 Task: Examine the Street View of the Las Vegas Boulevard at night.
Action: Key pressed <Key.caps_lock>L<Key.caps_lock>as<Key.space><Key.caps_lock>V<Key.caps_lock>egas<Key.space><Key.caps_lock>B<Key.caps_lock>oulevard
Screenshot: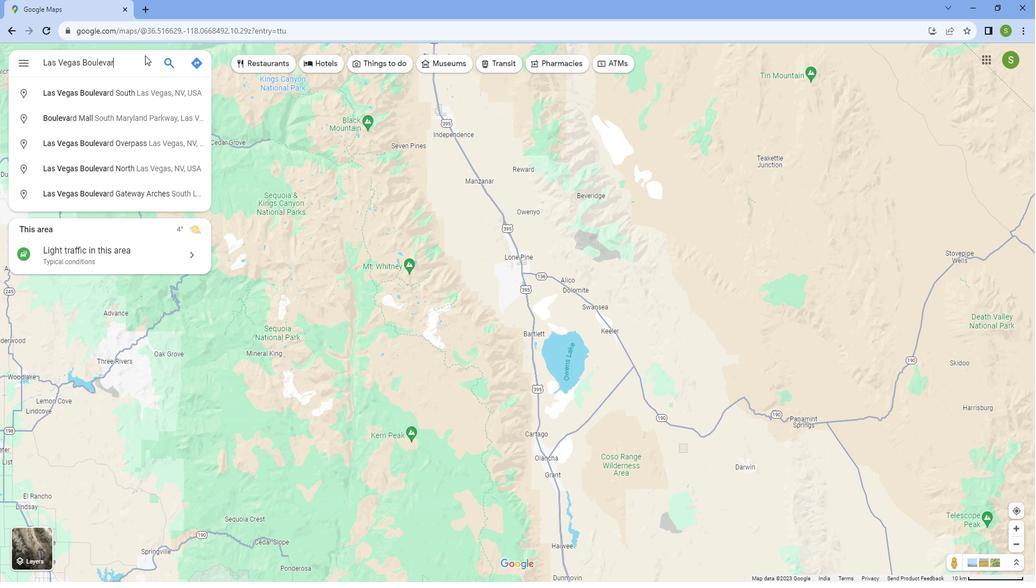
Action: Mouse moved to (185, 71)
Screenshot: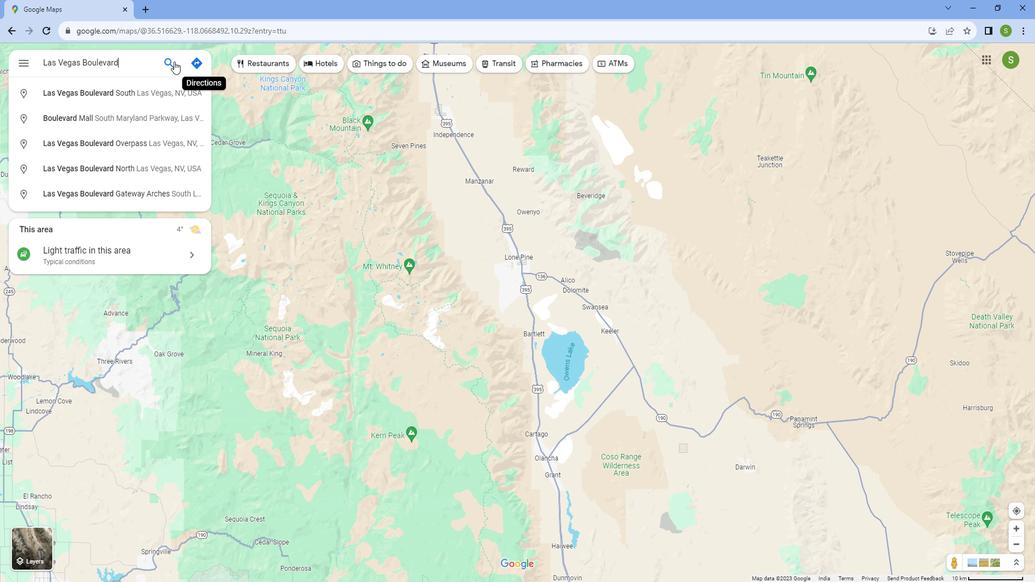 
Action: Mouse pressed left at (185, 71)
Screenshot: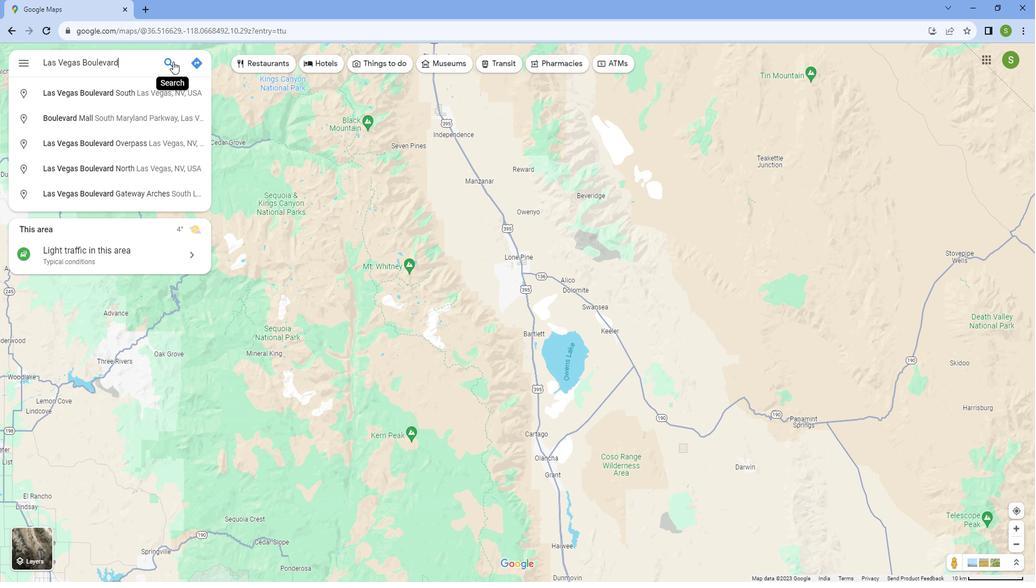 
Action: Mouse moved to (438, 546)
Screenshot: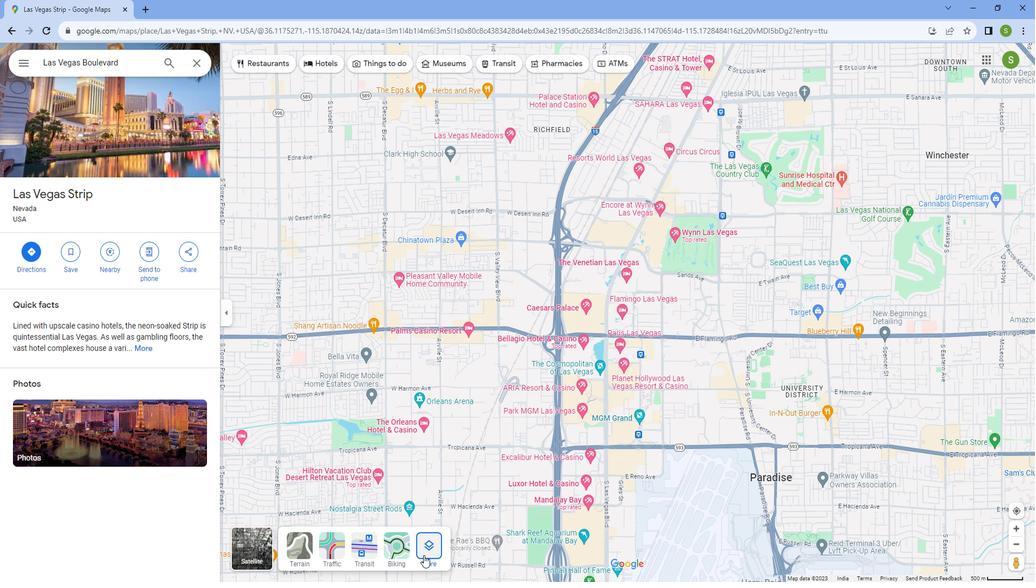 
Action: Mouse pressed left at (438, 546)
Screenshot: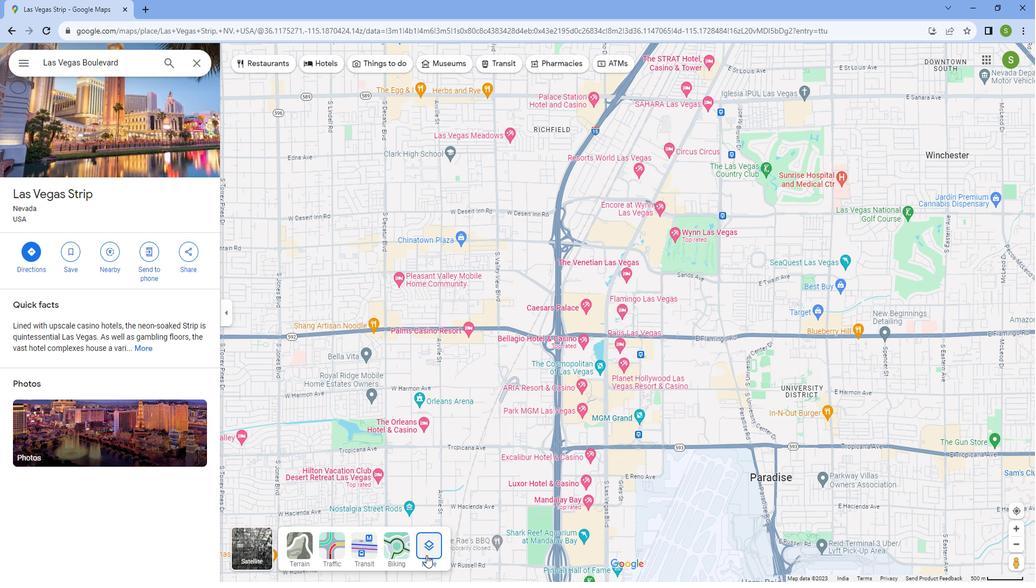 
Action: Mouse moved to (314, 320)
Screenshot: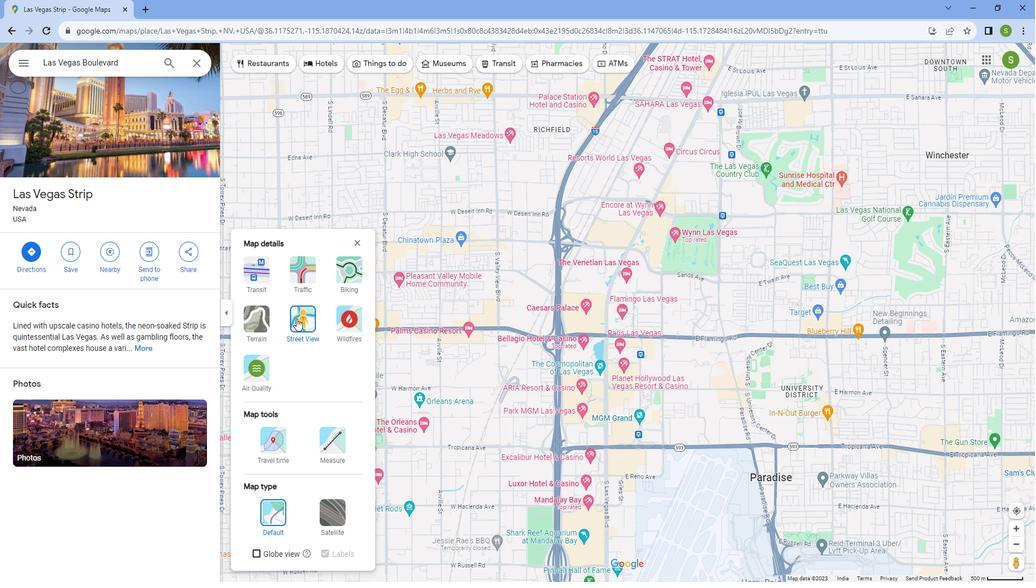 
Action: Mouse pressed left at (314, 320)
Screenshot: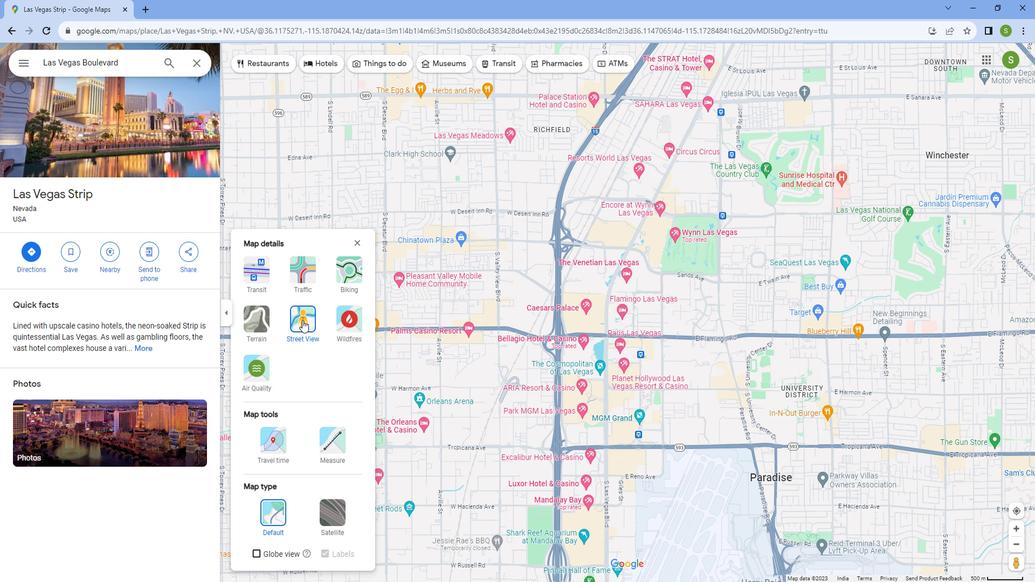 
Action: Mouse moved to (542, 336)
Screenshot: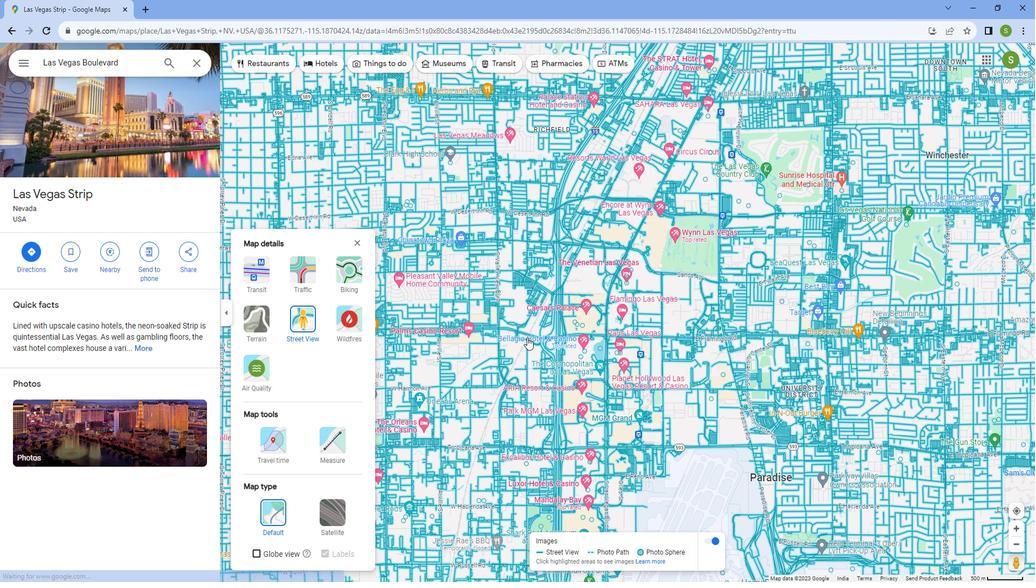 
Action: Mouse scrolled (542, 337) with delta (0, 0)
Screenshot: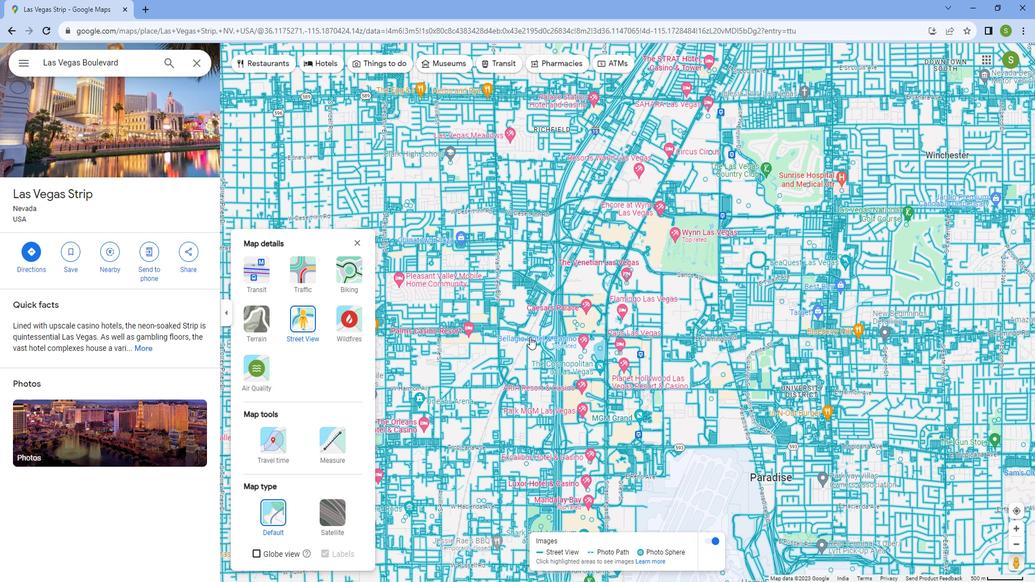 
Action: Mouse scrolled (542, 337) with delta (0, 0)
Screenshot: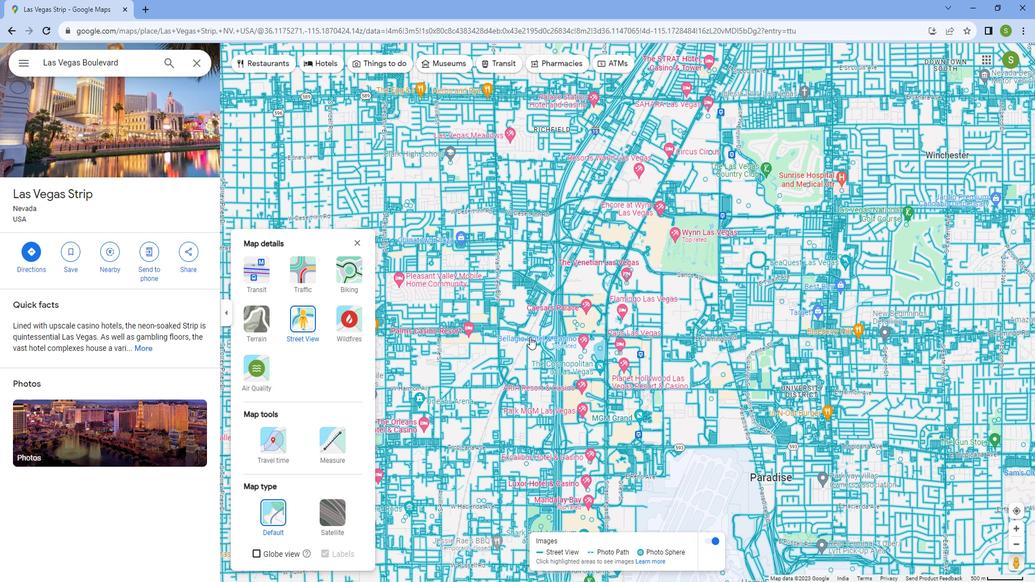 
Action: Mouse scrolled (542, 337) with delta (0, 0)
Screenshot: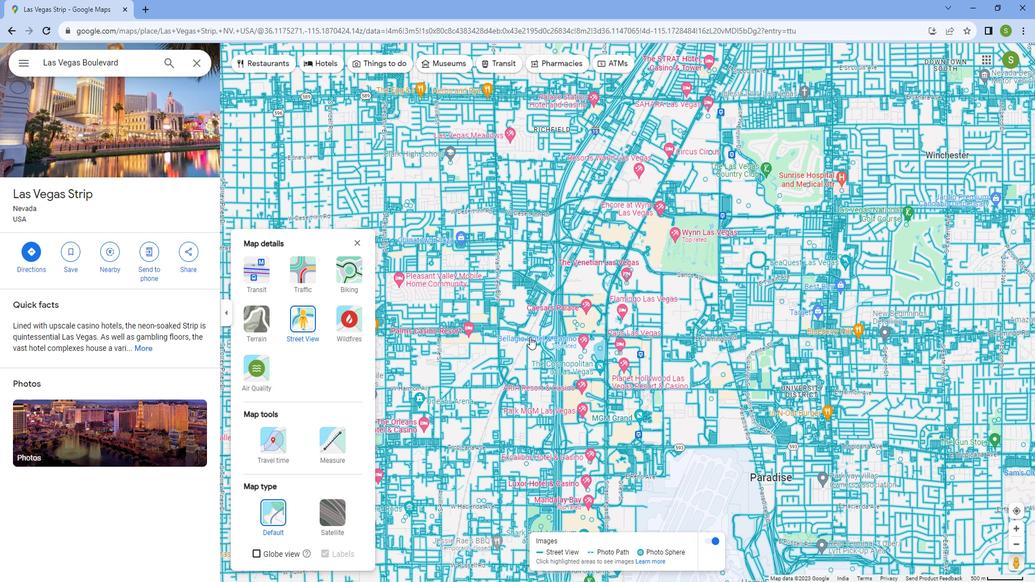 
Action: Mouse scrolled (542, 337) with delta (0, 0)
Screenshot: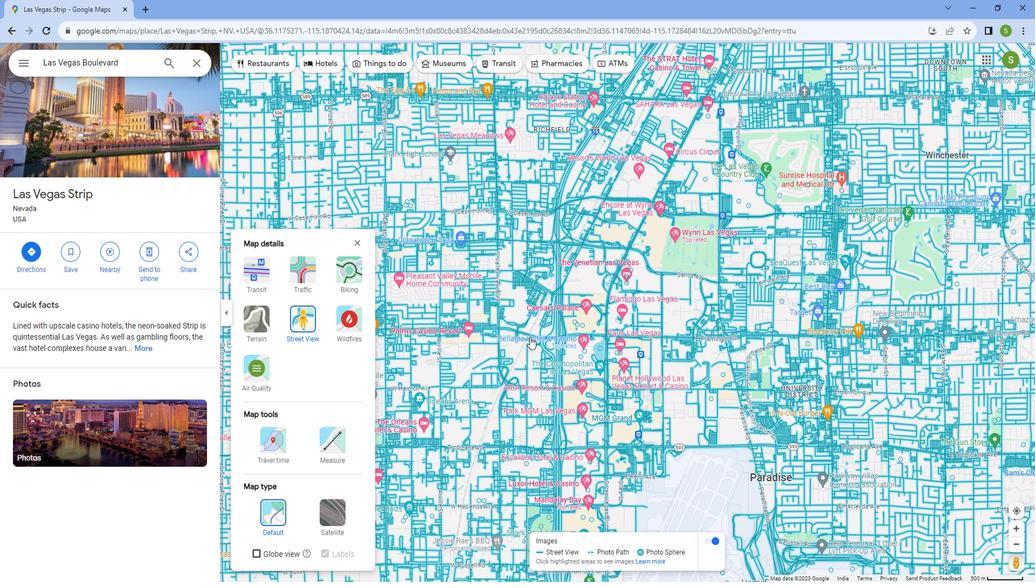 
Action: Mouse scrolled (542, 337) with delta (0, 0)
Screenshot: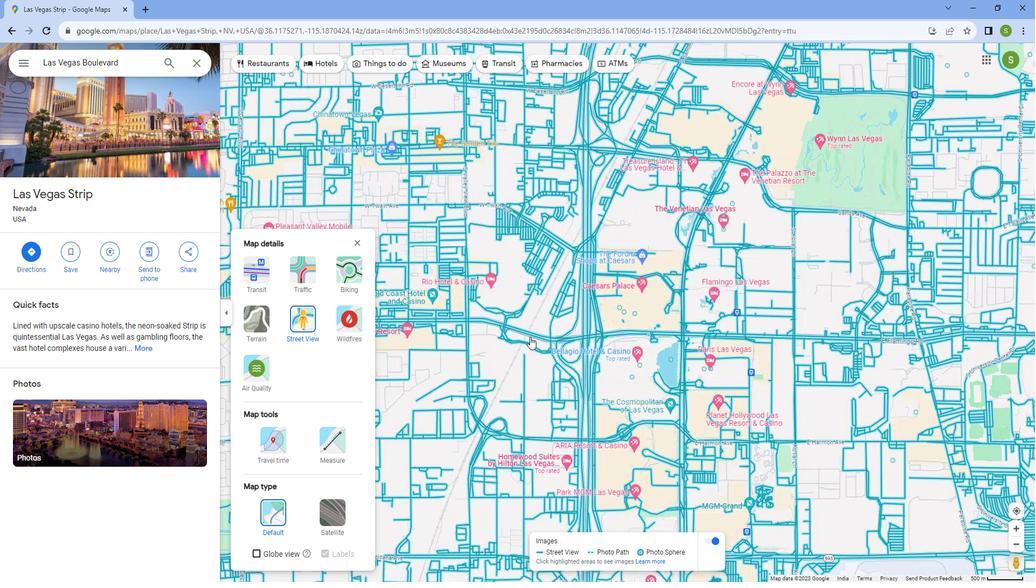 
Action: Mouse scrolled (542, 337) with delta (0, 0)
Screenshot: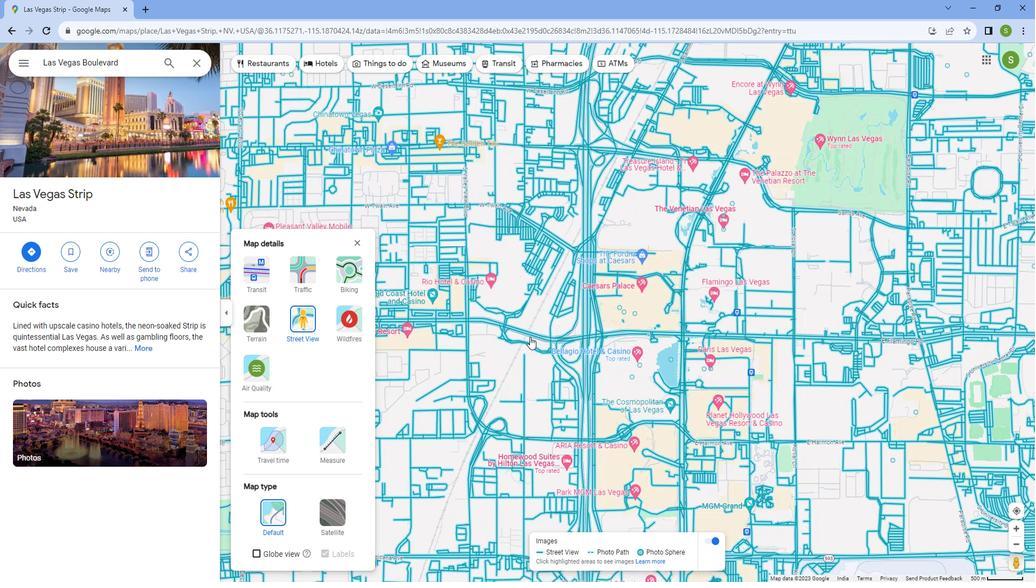 
Action: Mouse scrolled (542, 337) with delta (0, 0)
Screenshot: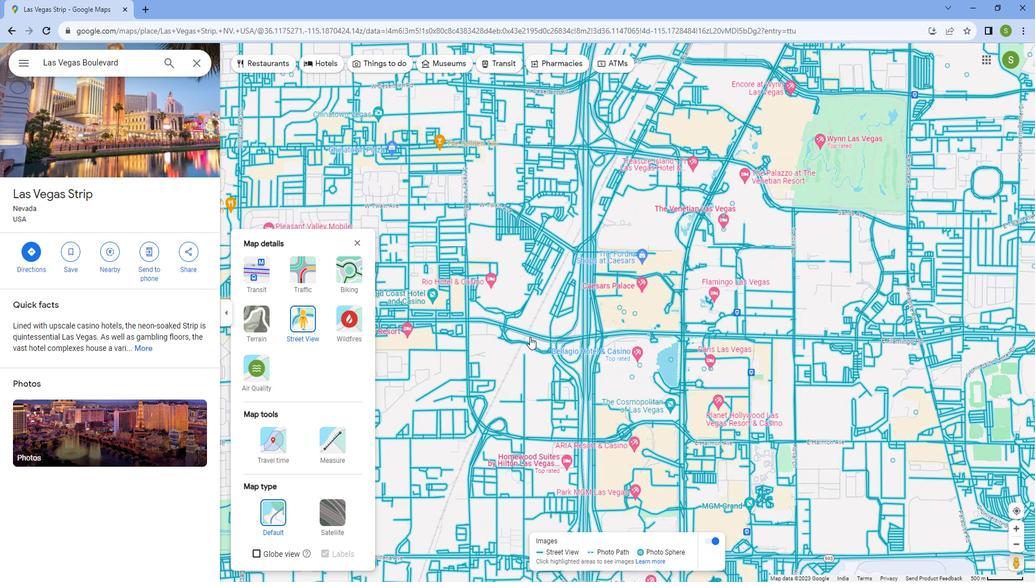 
Action: Mouse scrolled (542, 337) with delta (0, 0)
Screenshot: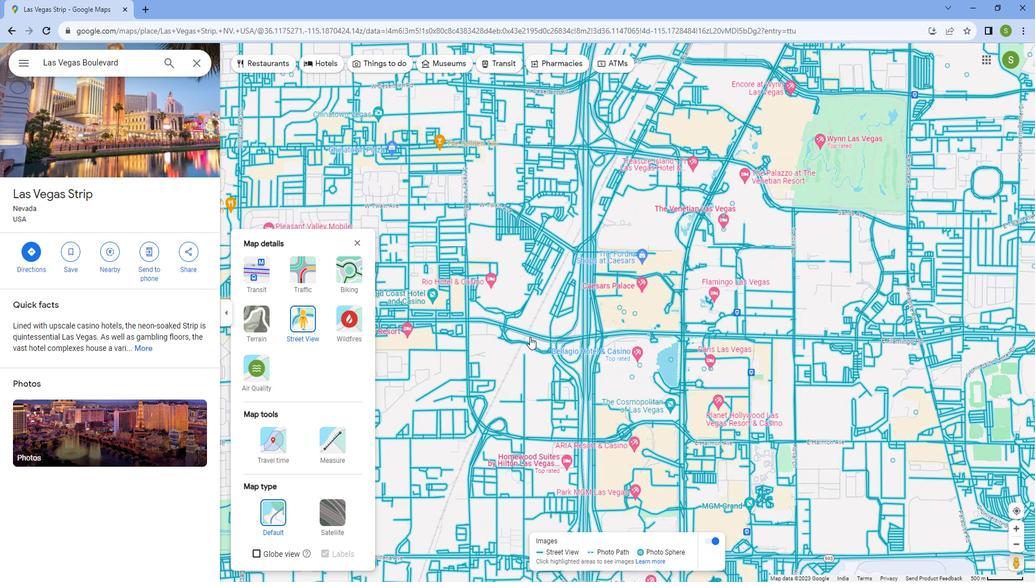 
Action: Mouse scrolled (542, 337) with delta (0, 0)
Screenshot: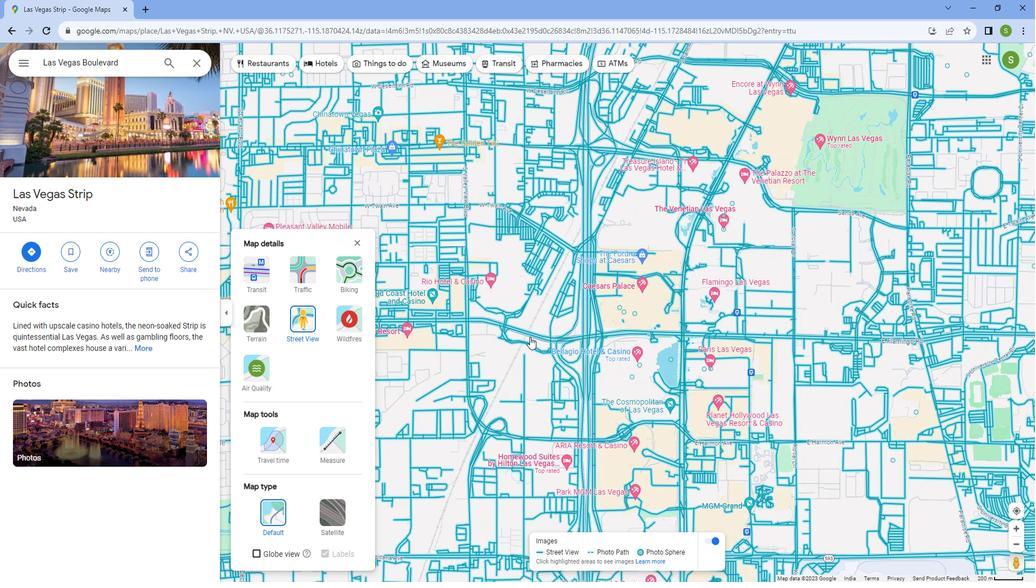 
Action: Mouse scrolled (542, 337) with delta (0, 0)
Screenshot: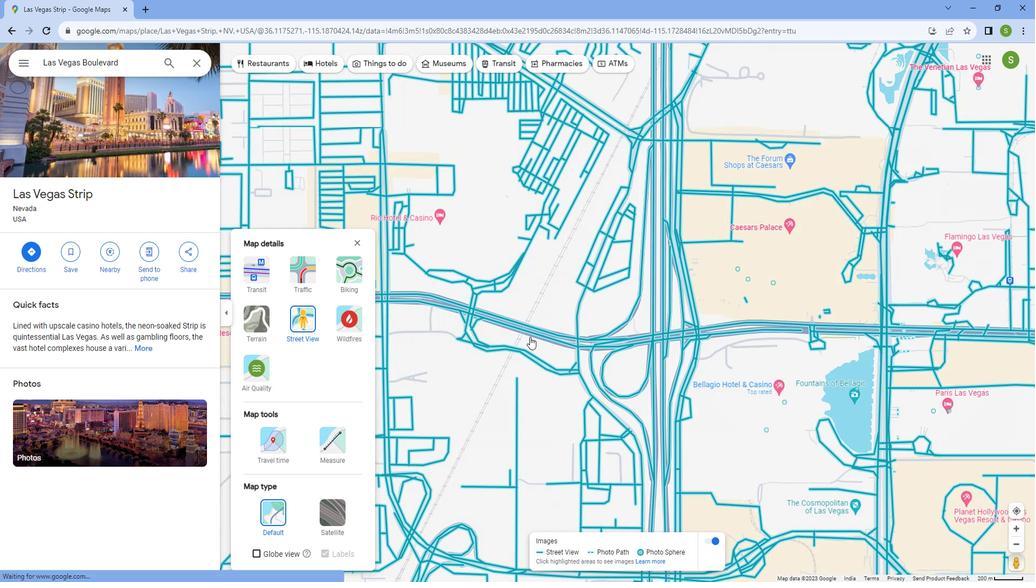 
Action: Mouse scrolled (542, 337) with delta (0, 0)
Screenshot: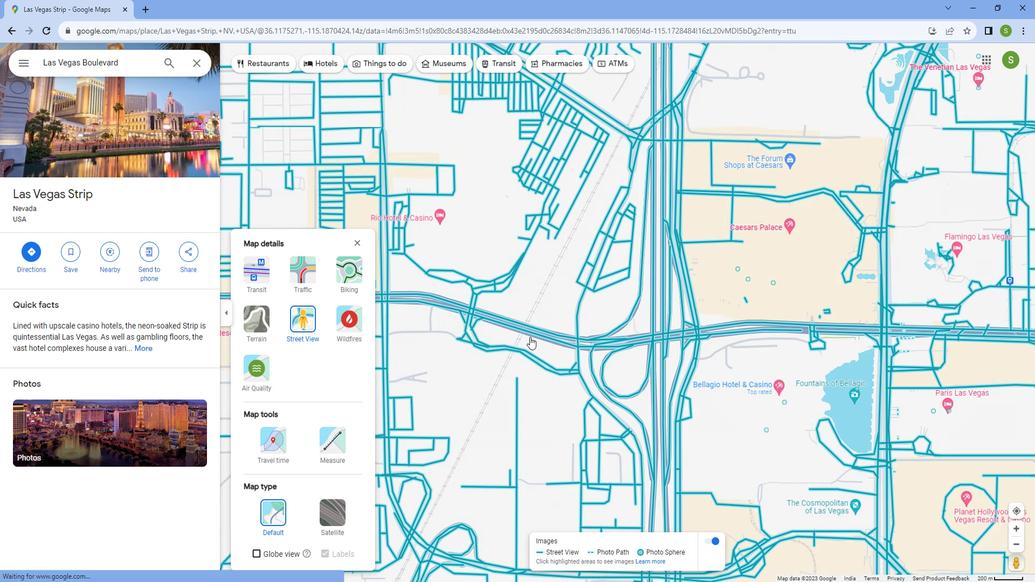 
Action: Mouse scrolled (542, 337) with delta (0, 0)
Screenshot: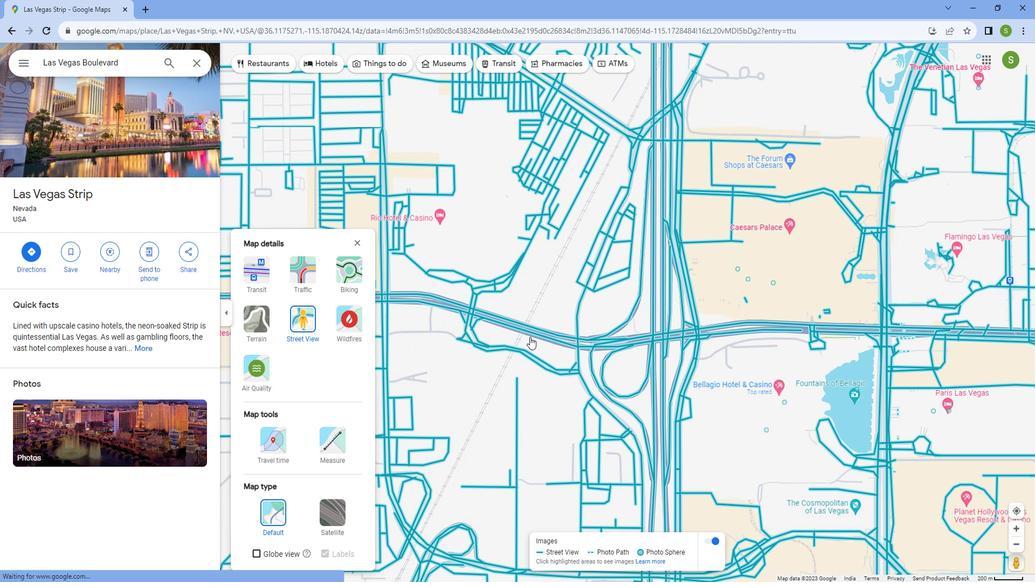
Action: Mouse moved to (504, 322)
Screenshot: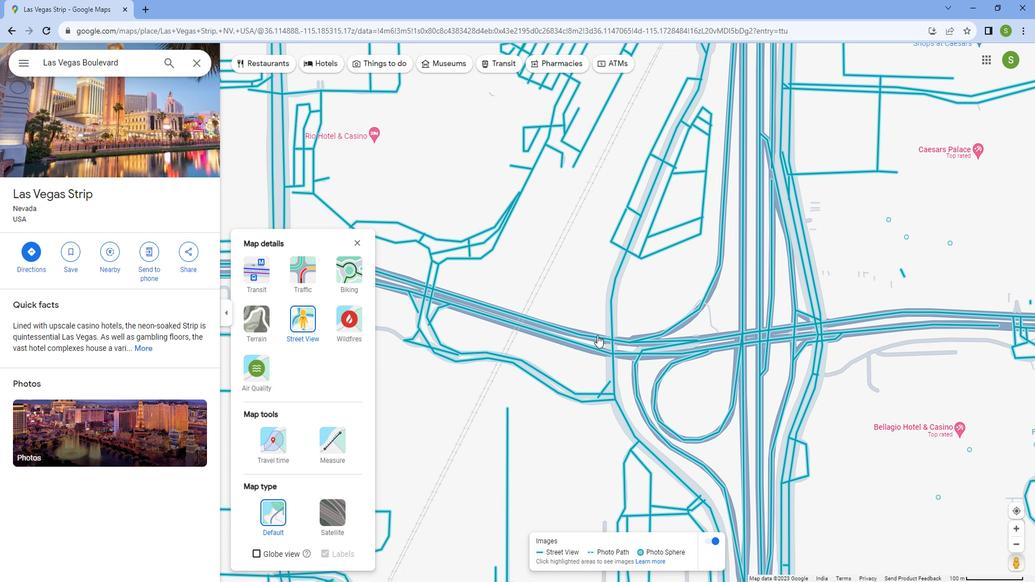 
Action: Mouse scrolled (504, 321) with delta (0, 0)
Screenshot: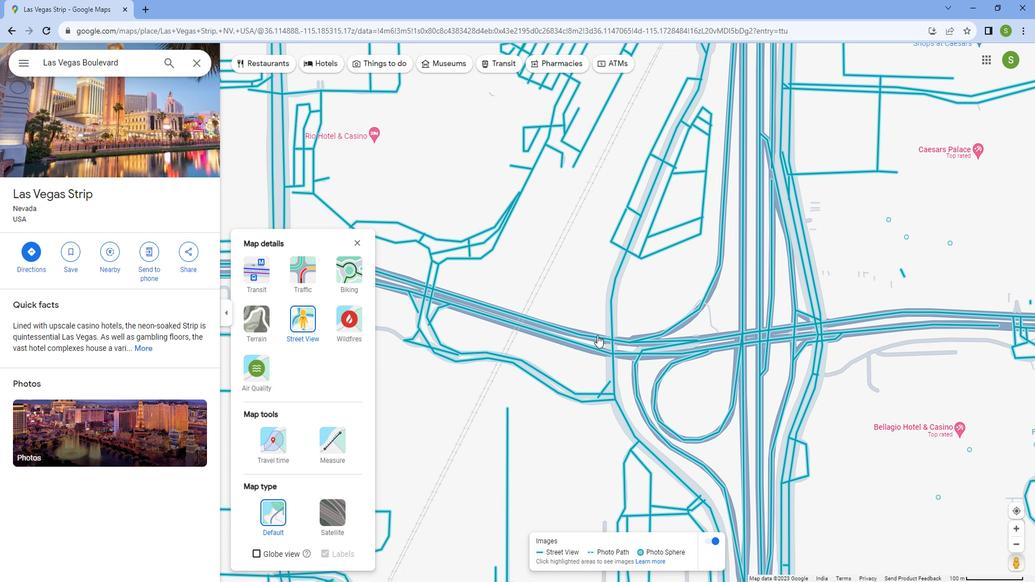 
Action: Mouse moved to (483, 318)
Screenshot: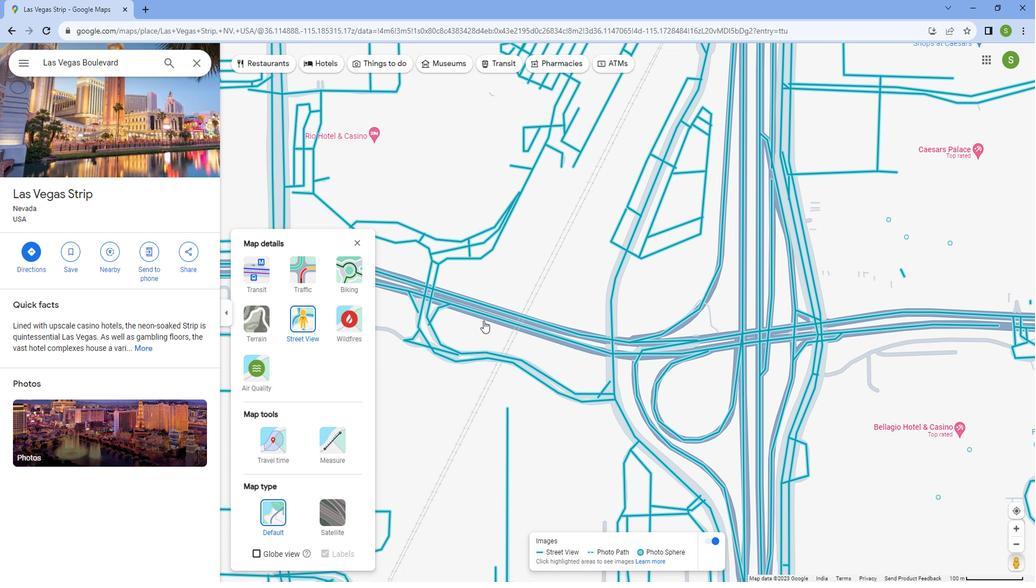
Action: Mouse scrolled (483, 318) with delta (0, 0)
Screenshot: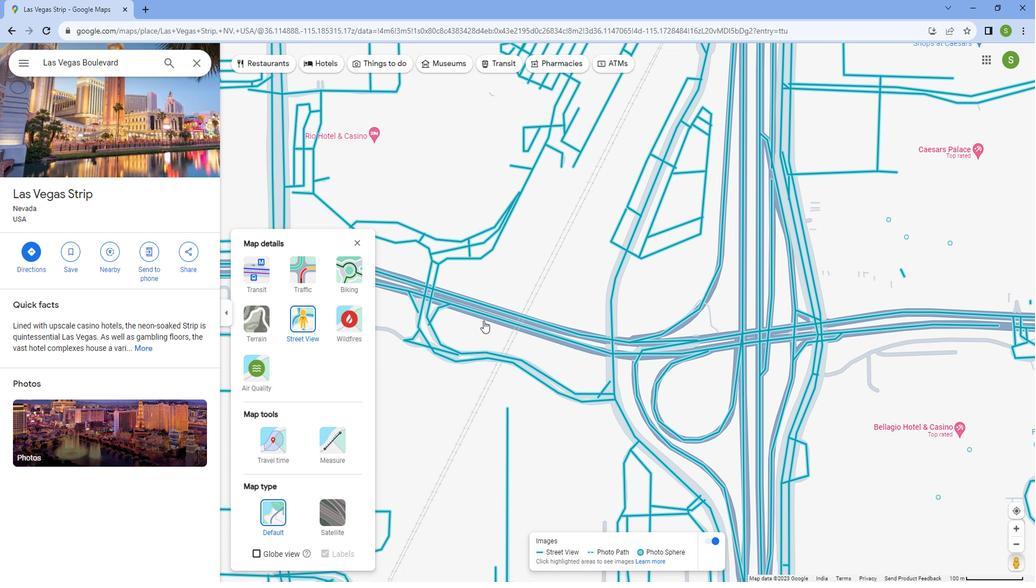 
Action: Mouse moved to (473, 317)
Screenshot: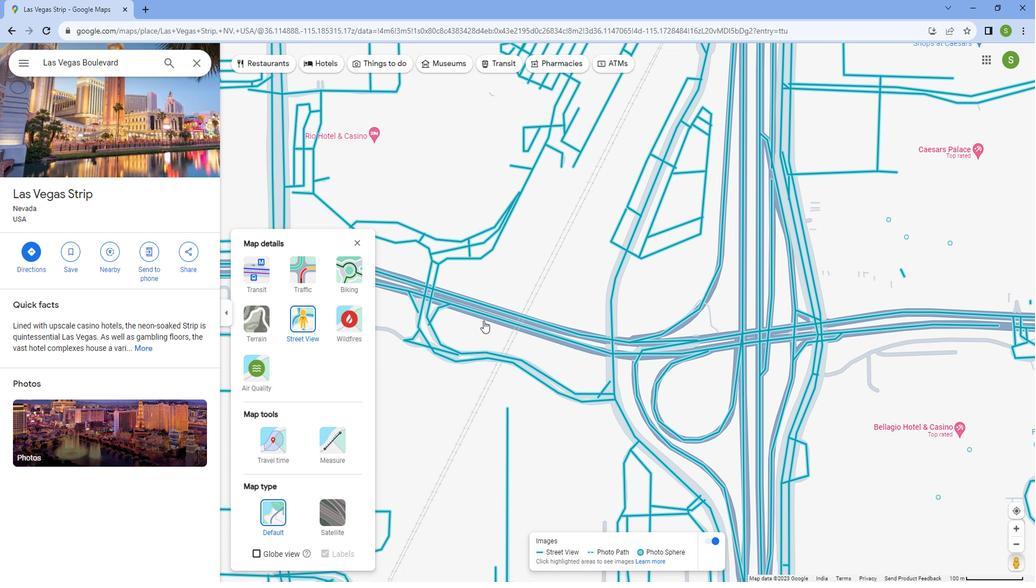 
Action: Mouse scrolled (473, 316) with delta (0, 0)
Screenshot: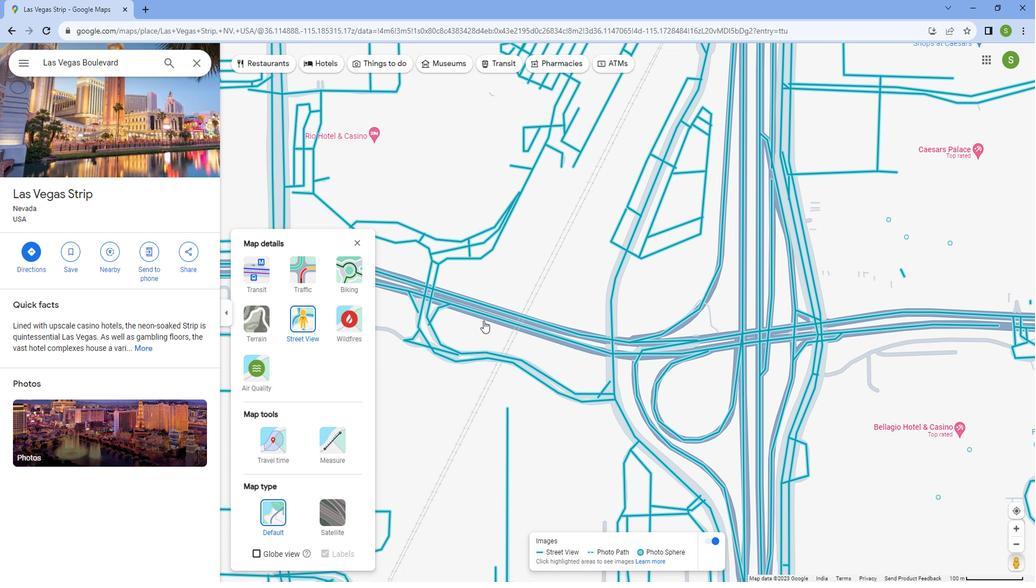 
Action: Mouse moved to (465, 313)
Screenshot: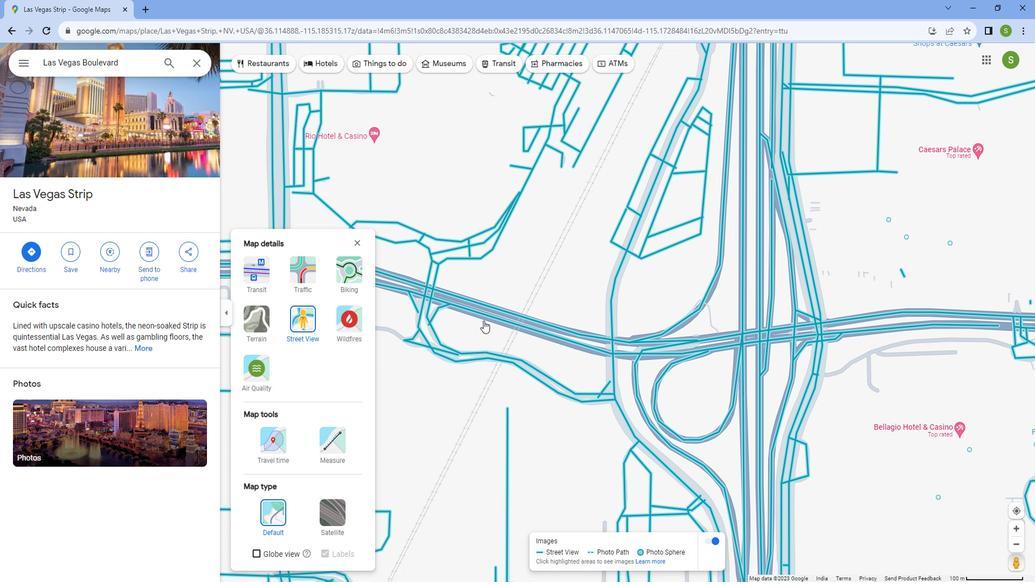 
Action: Mouse scrolled (465, 313) with delta (0, 0)
Screenshot: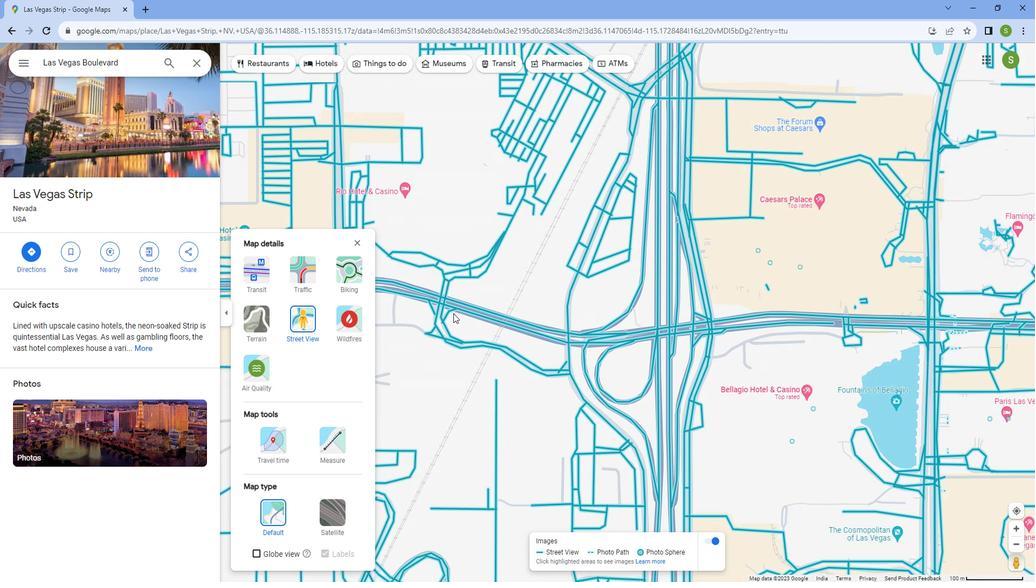 
Action: Mouse scrolled (465, 313) with delta (0, 0)
Screenshot: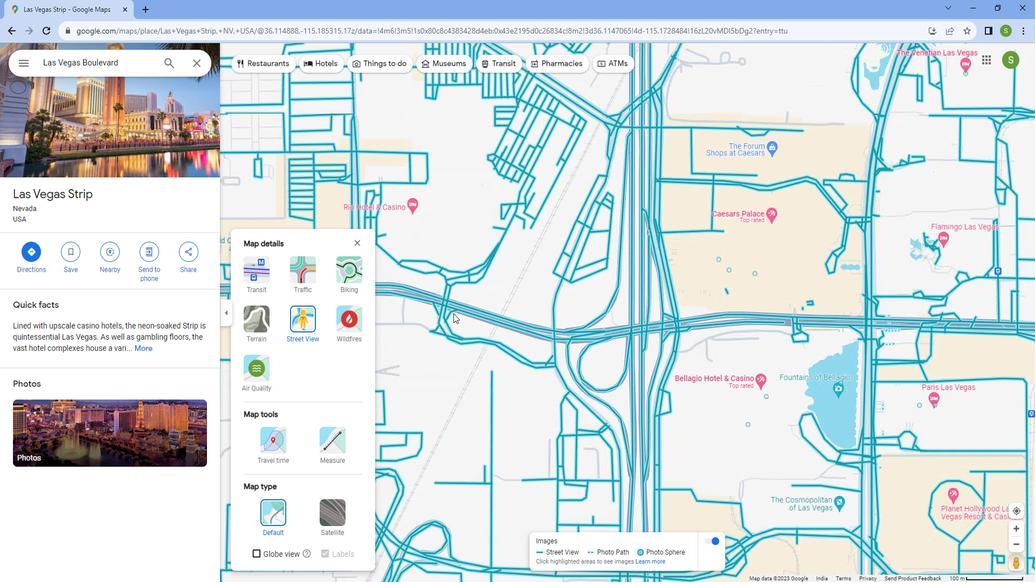 
Action: Mouse scrolled (465, 313) with delta (0, 0)
Screenshot: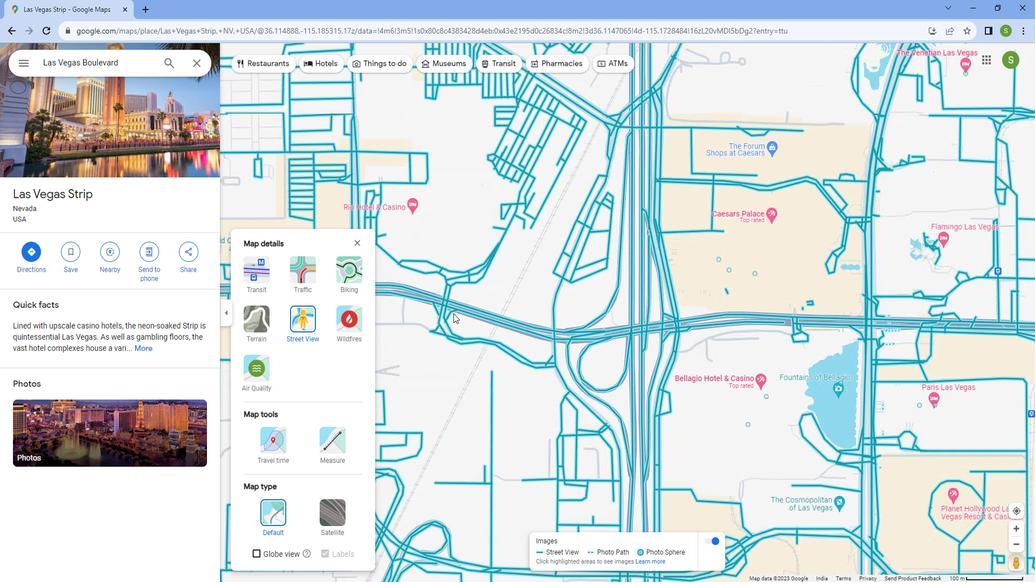 
Action: Mouse scrolled (465, 313) with delta (0, 0)
Screenshot: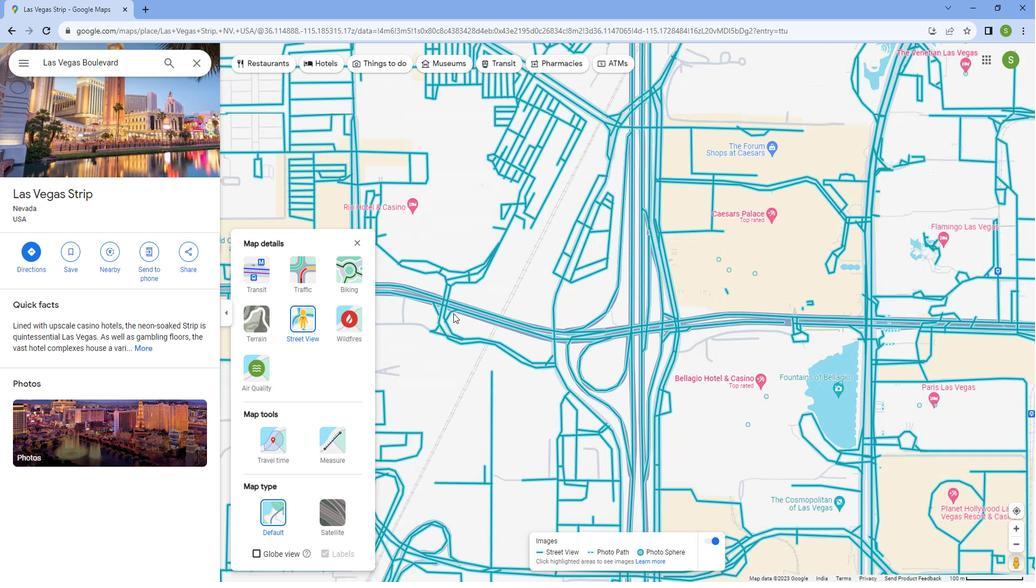 
Action: Mouse scrolled (465, 313) with delta (0, 0)
Screenshot: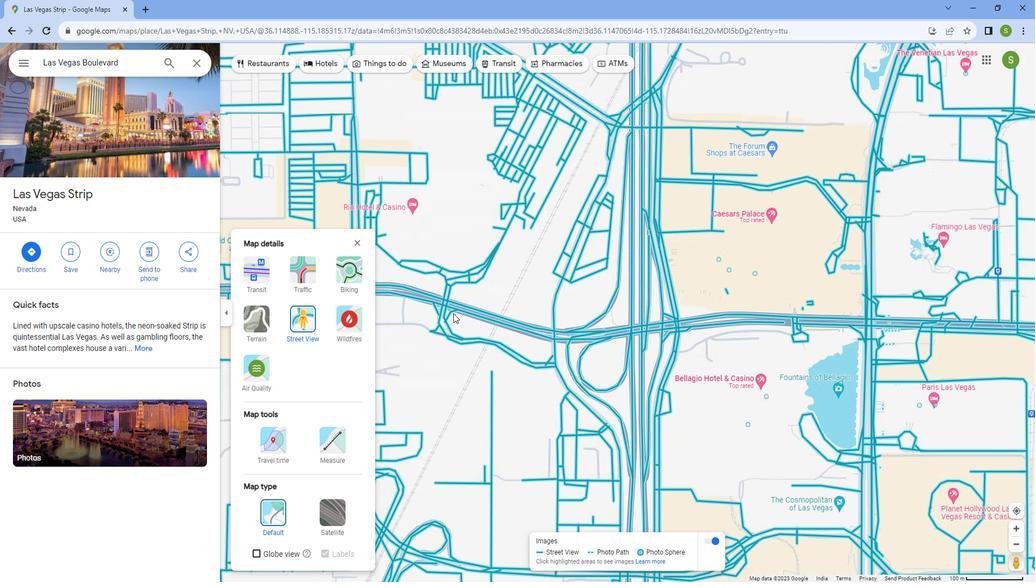 
Action: Mouse moved to (500, 313)
Screenshot: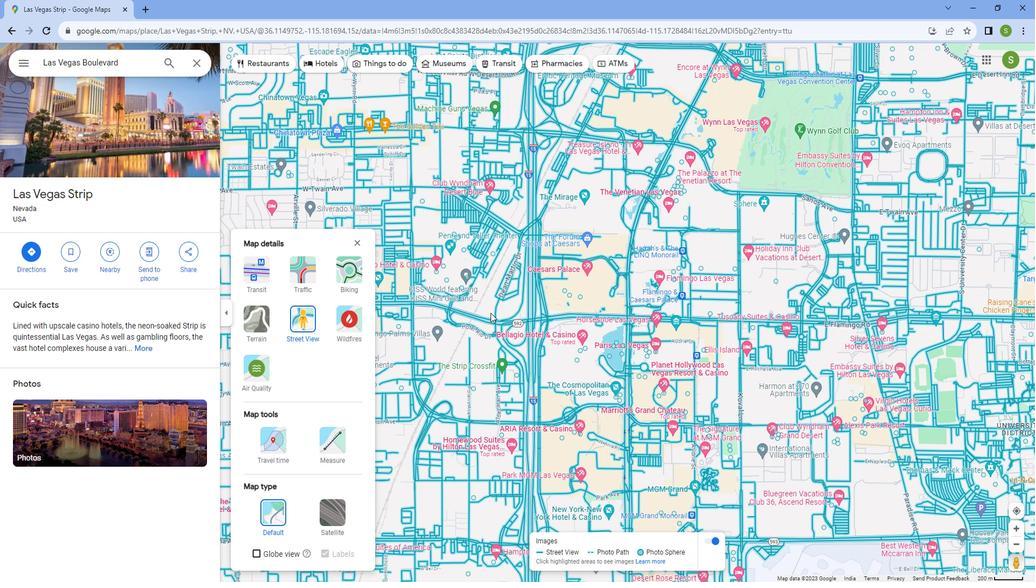 
Action: Mouse scrolled (500, 312) with delta (0, 0)
Screenshot: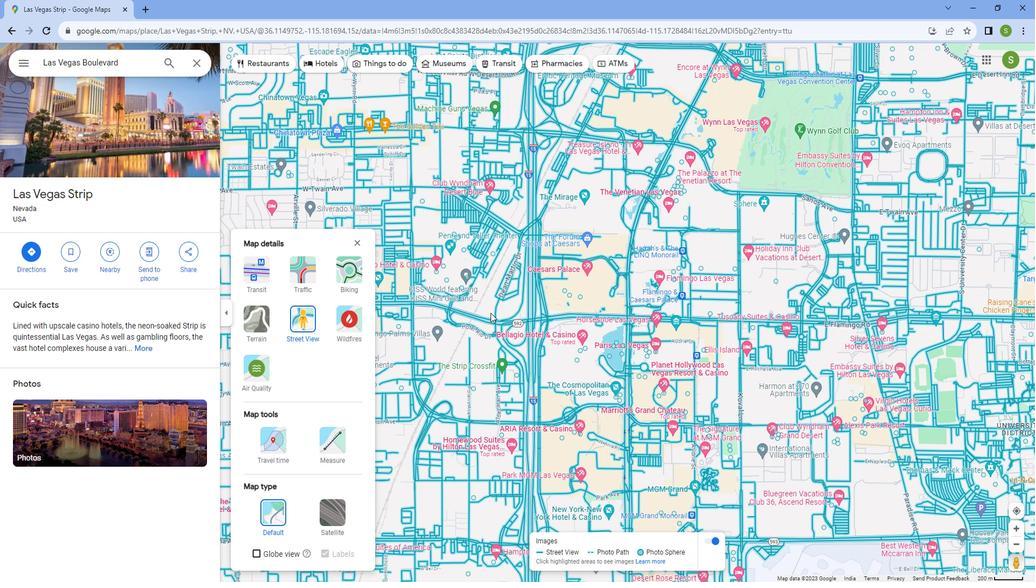 
Action: Mouse moved to (500, 313)
Screenshot: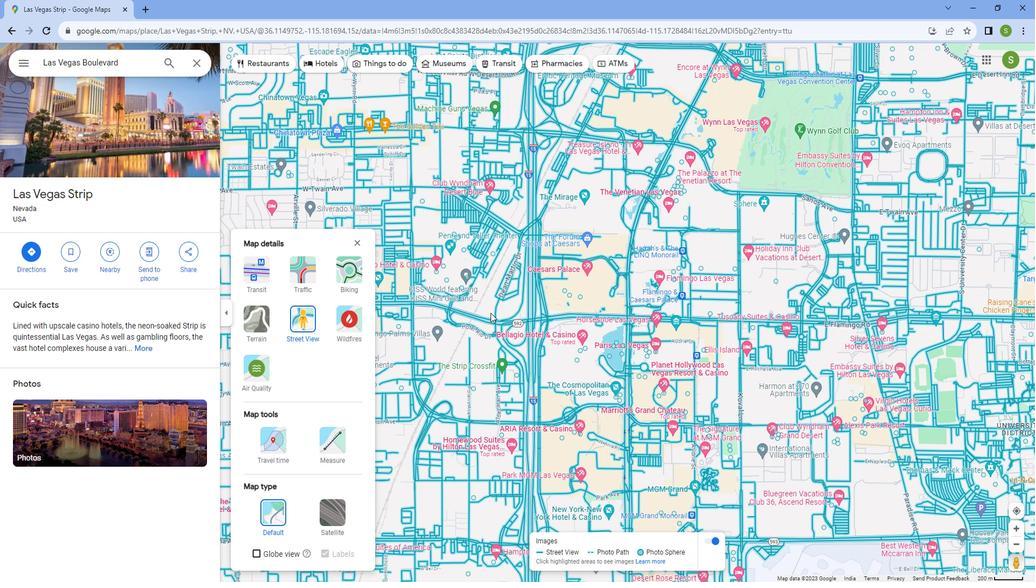 
Action: Mouse scrolled (500, 312) with delta (0, 0)
Screenshot: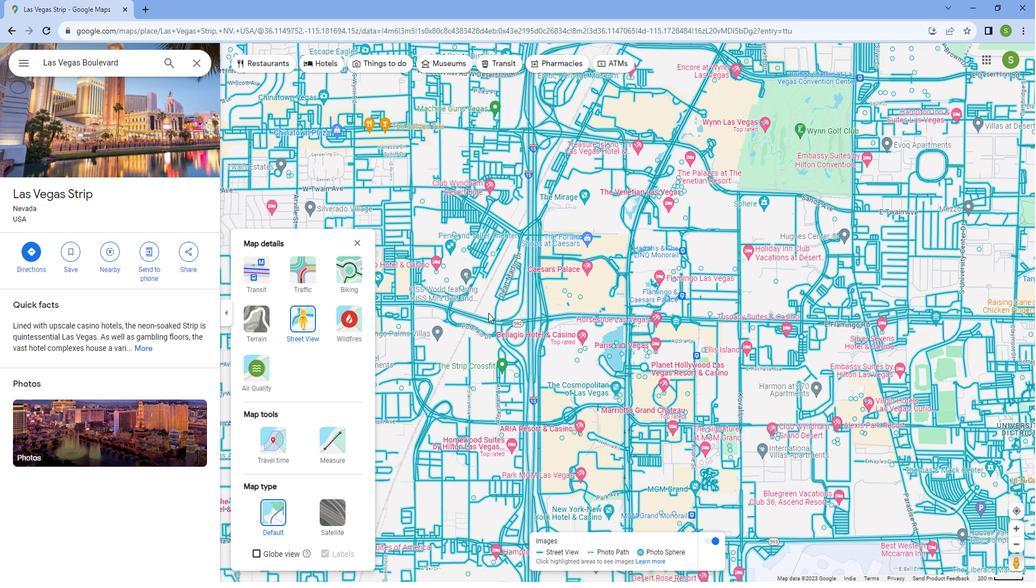 
Action: Mouse moved to (500, 313)
Screenshot: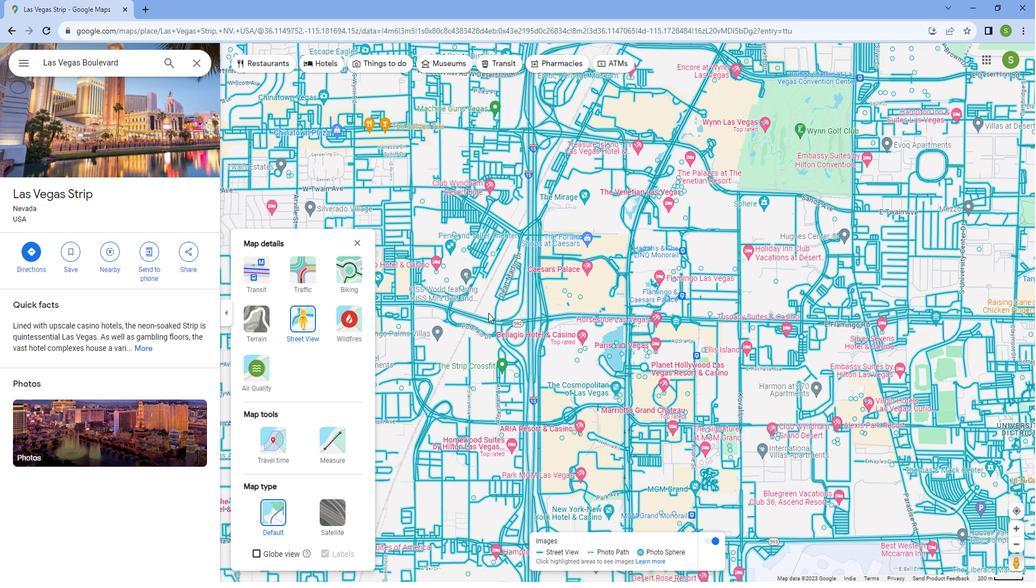 
Action: Mouse scrolled (500, 312) with delta (0, 0)
Screenshot: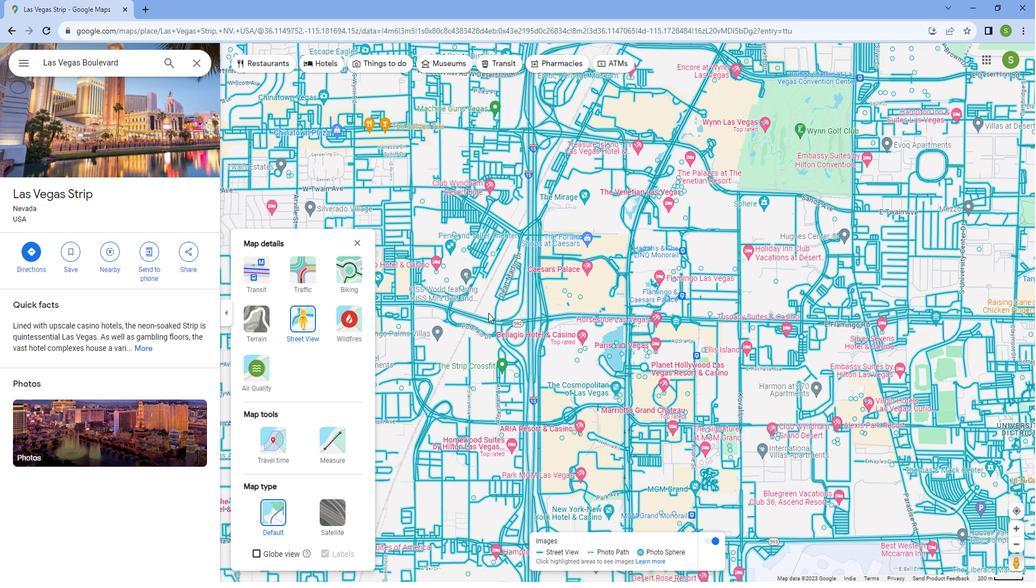 
Action: Mouse scrolled (500, 312) with delta (0, 0)
Screenshot: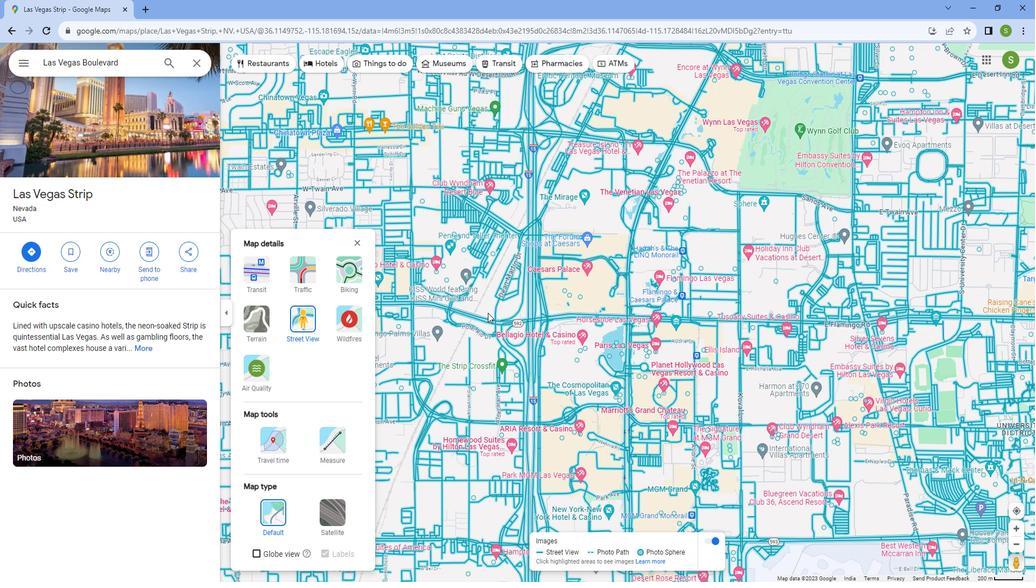 
Action: Mouse moved to (682, 224)
Screenshot: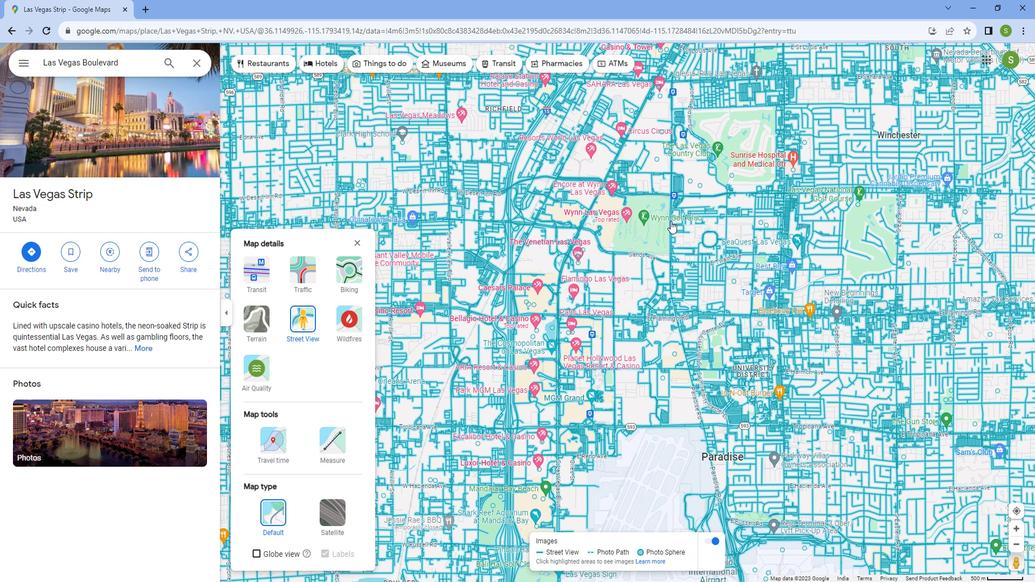 
Action: Mouse scrolled (682, 225) with delta (0, 0)
Screenshot: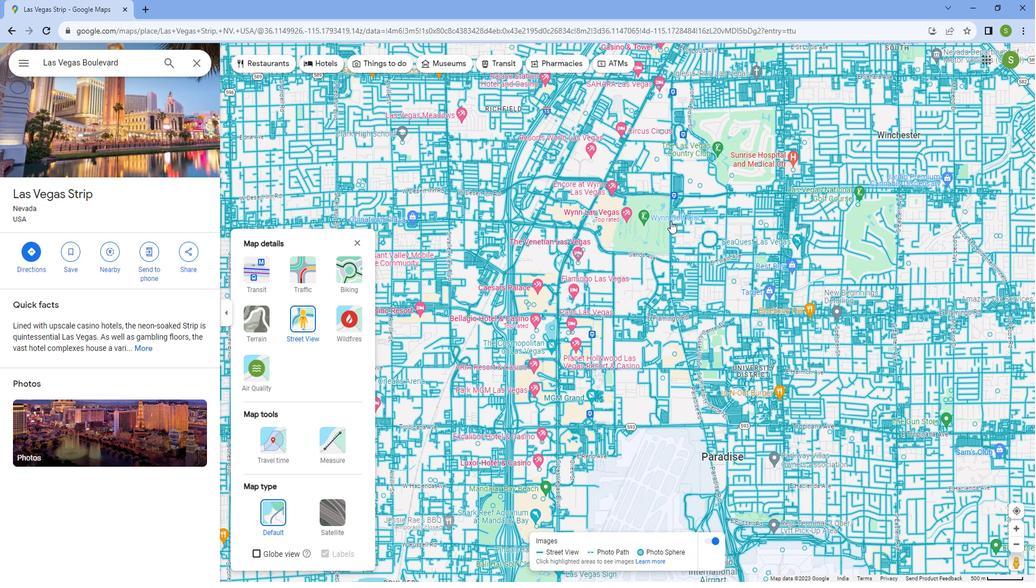 
Action: Mouse scrolled (682, 225) with delta (0, 0)
Screenshot: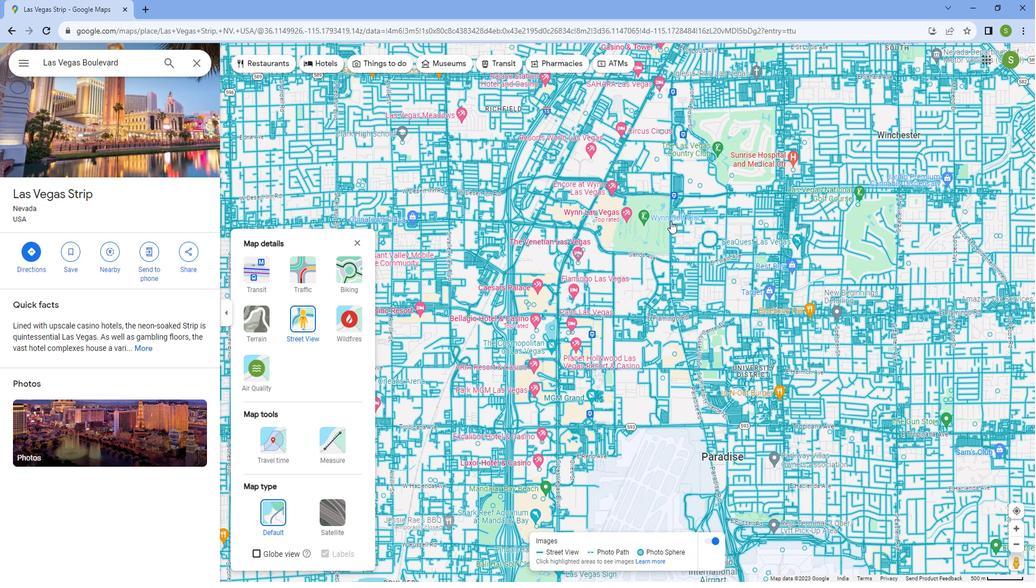 
Action: Mouse scrolled (682, 225) with delta (0, 0)
Screenshot: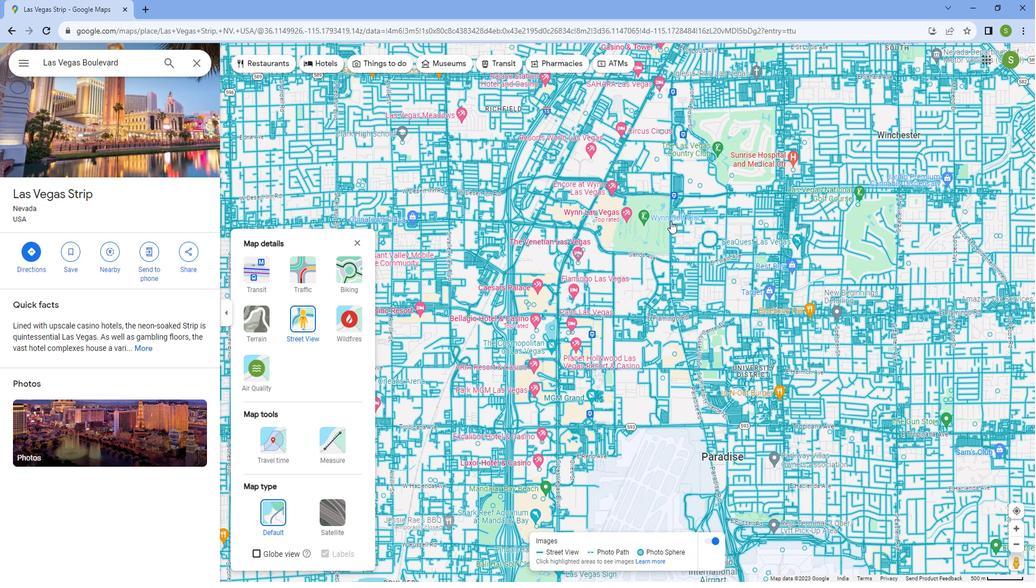 
Action: Mouse scrolled (682, 225) with delta (0, 0)
Screenshot: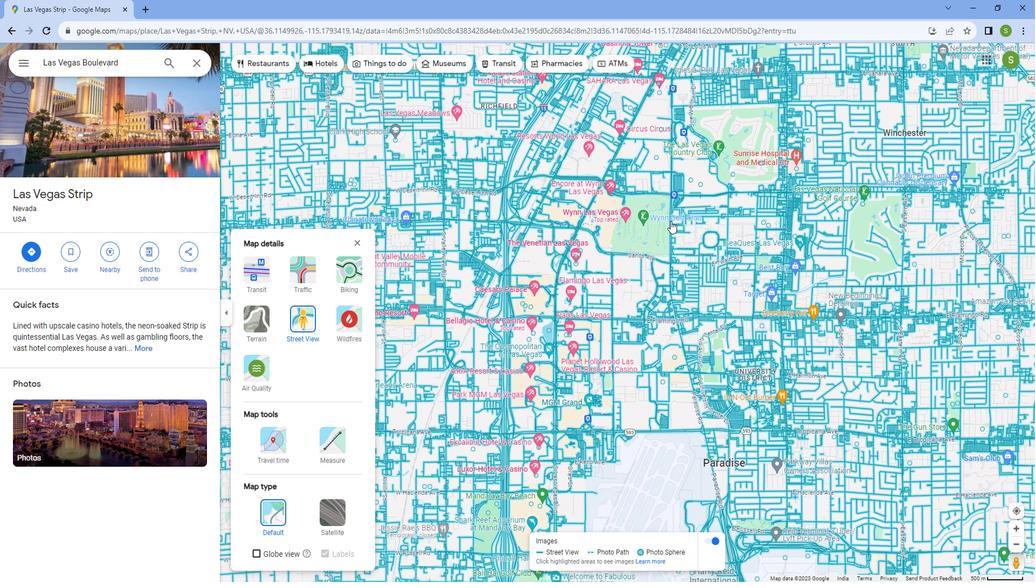 
Action: Mouse moved to (611, 207)
Screenshot: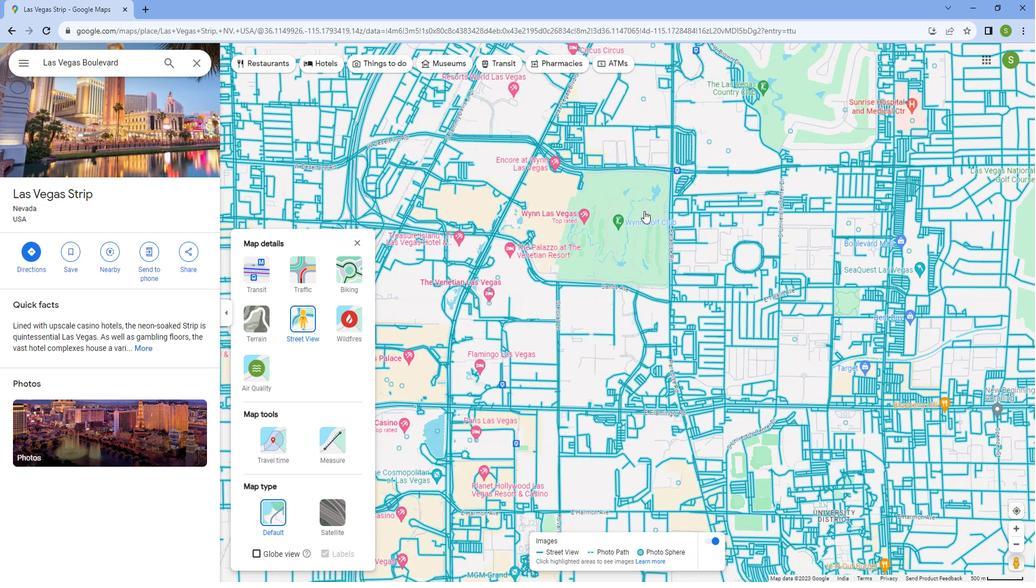 
Action: Mouse scrolled (611, 208) with delta (0, 0)
Screenshot: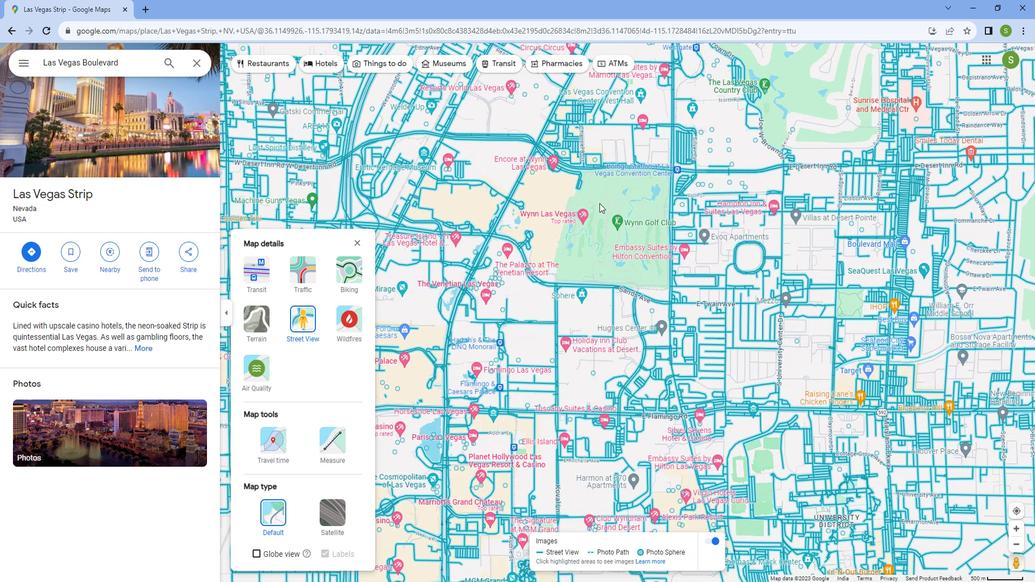 
Action: Mouse scrolled (611, 208) with delta (0, 0)
Screenshot: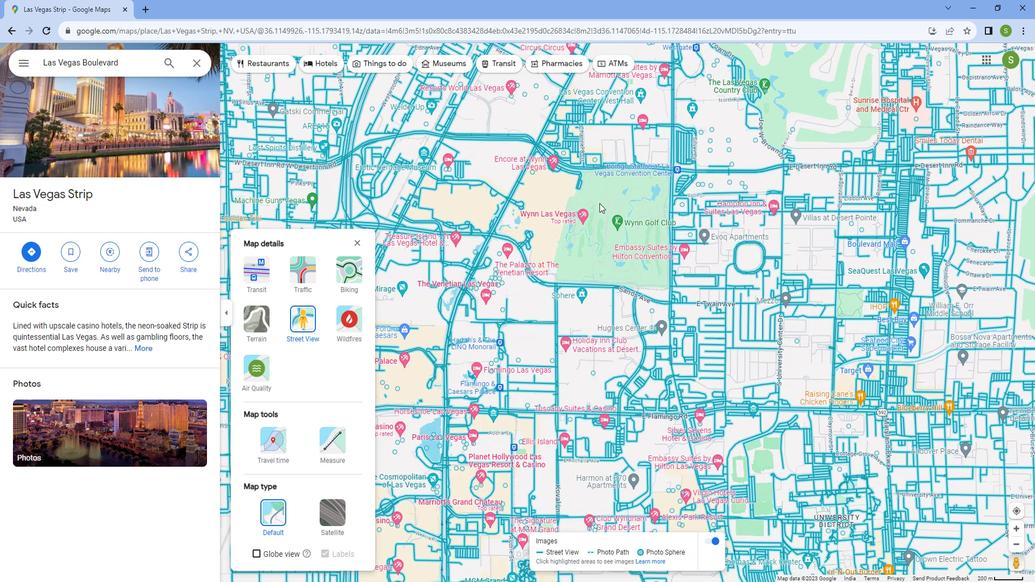 
Action: Mouse scrolled (611, 208) with delta (0, 0)
Screenshot: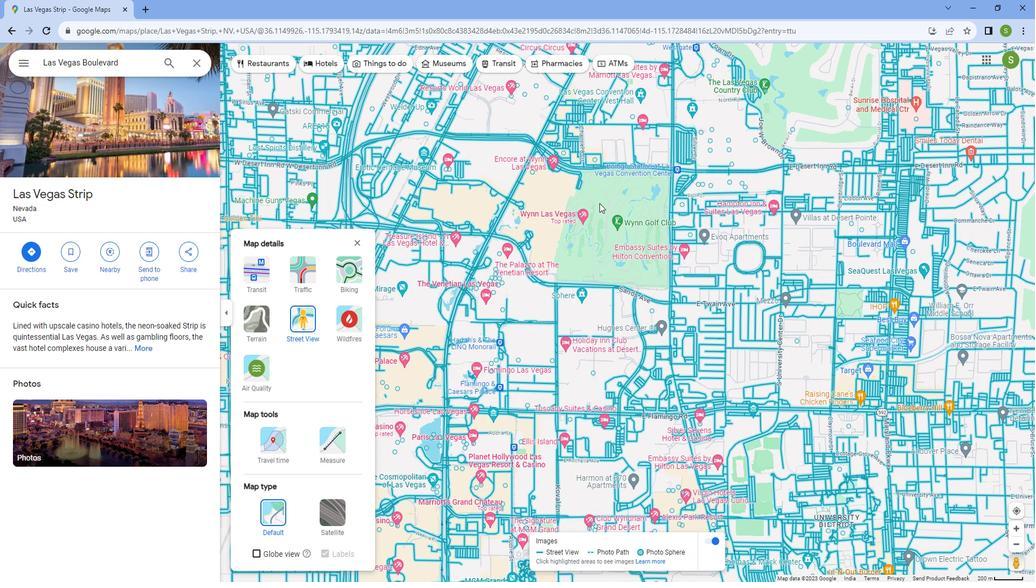 
Action: Mouse moved to (592, 214)
Screenshot: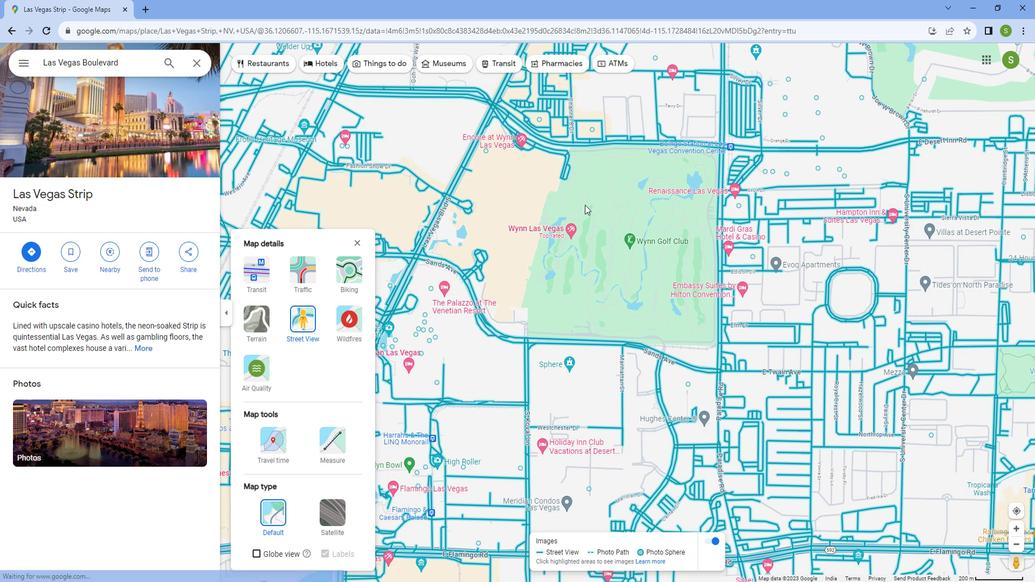
Action: Mouse scrolled (592, 213) with delta (0, 0)
Screenshot: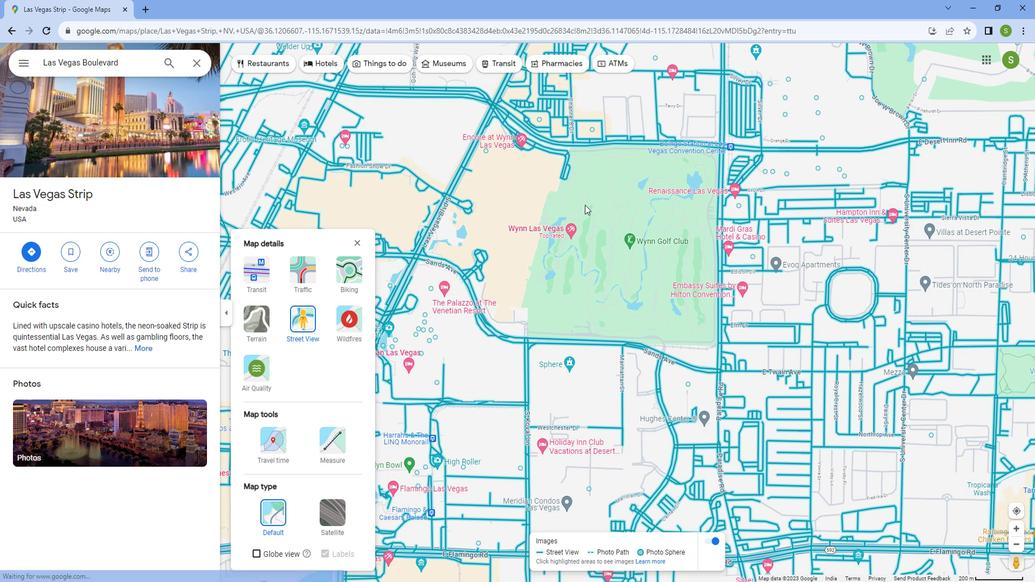 
Action: Mouse moved to (591, 215)
Screenshot: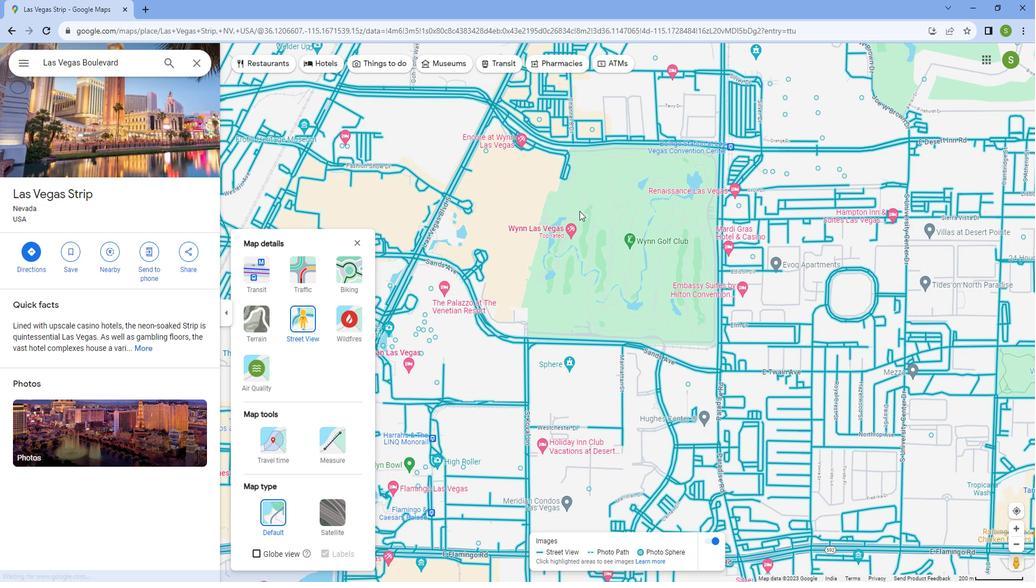
Action: Mouse scrolled (591, 214) with delta (0, 0)
Screenshot: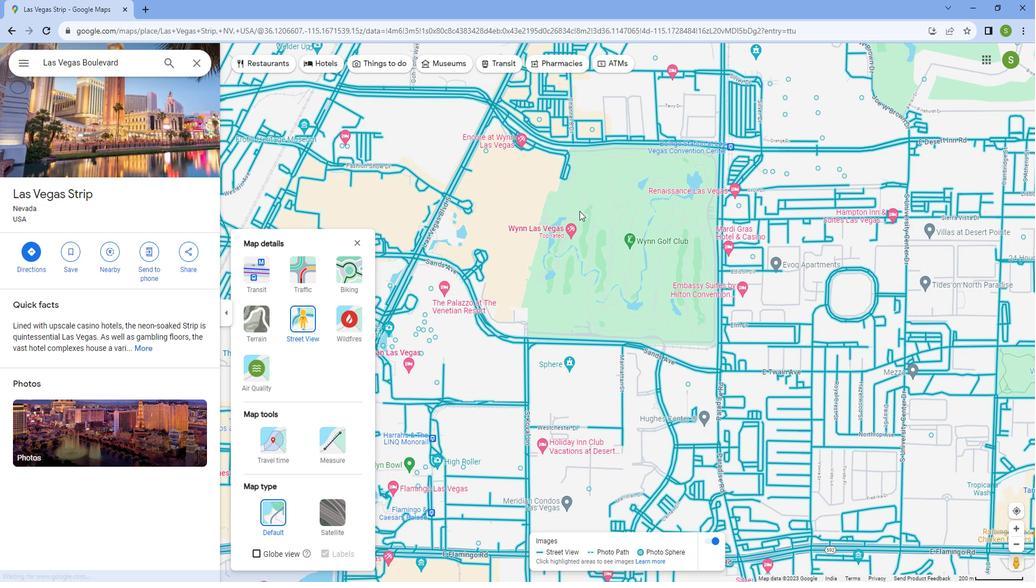 
Action: Mouse moved to (591, 215)
Screenshot: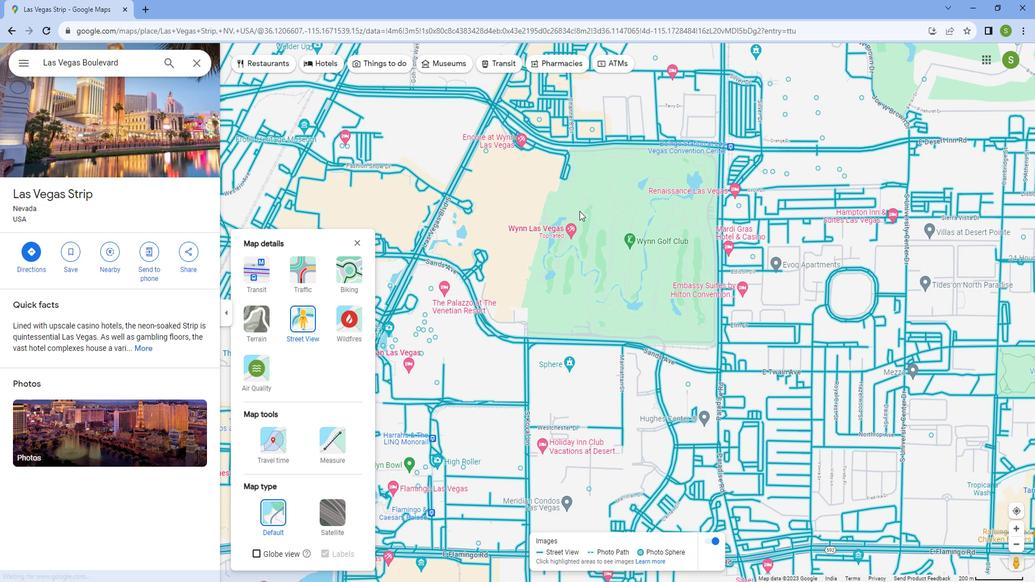 
Action: Mouse scrolled (591, 214) with delta (0, 0)
Screenshot: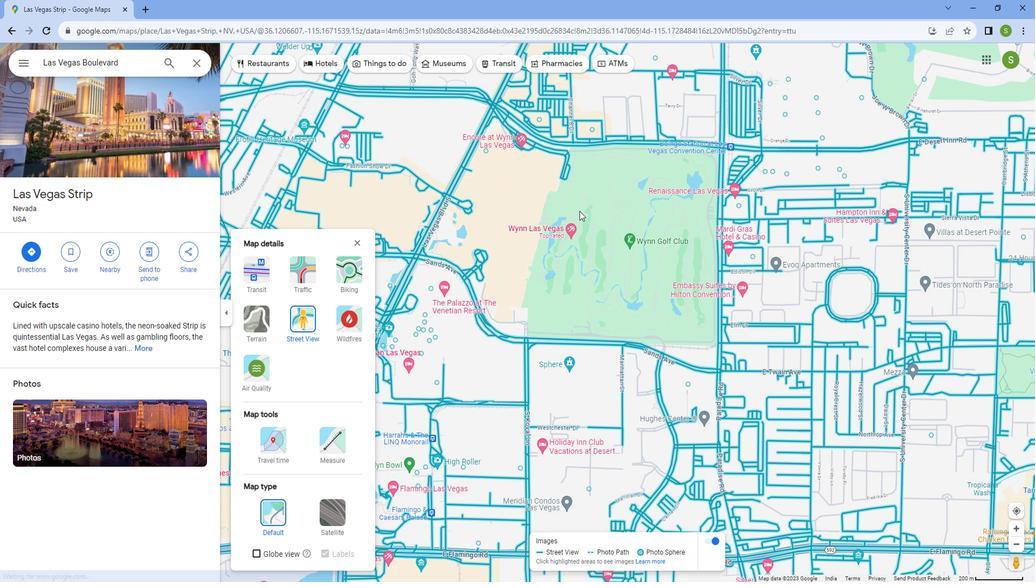 
Action: Mouse scrolled (591, 214) with delta (0, 0)
Screenshot: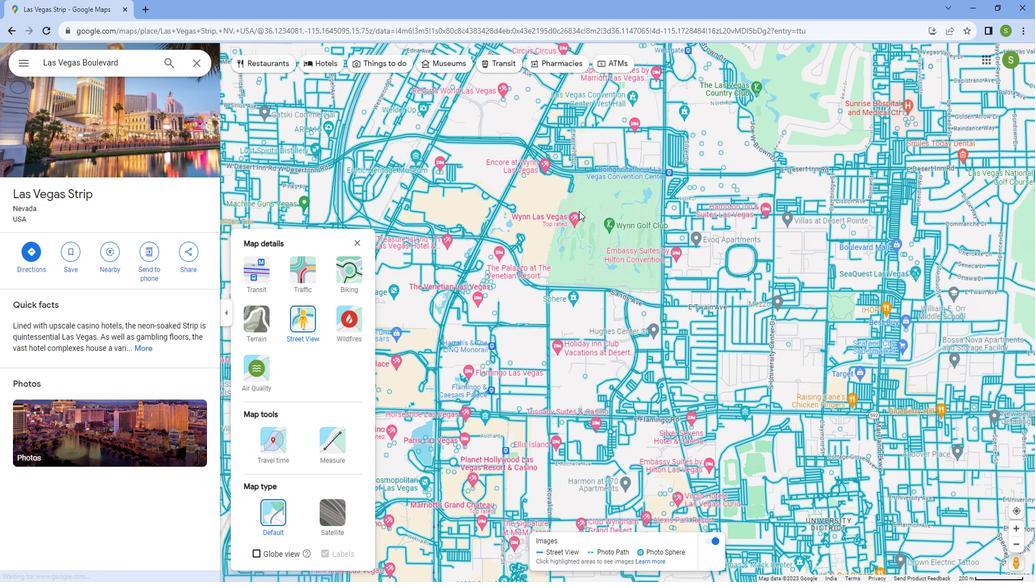 
Action: Mouse scrolled (591, 214) with delta (0, 0)
Screenshot: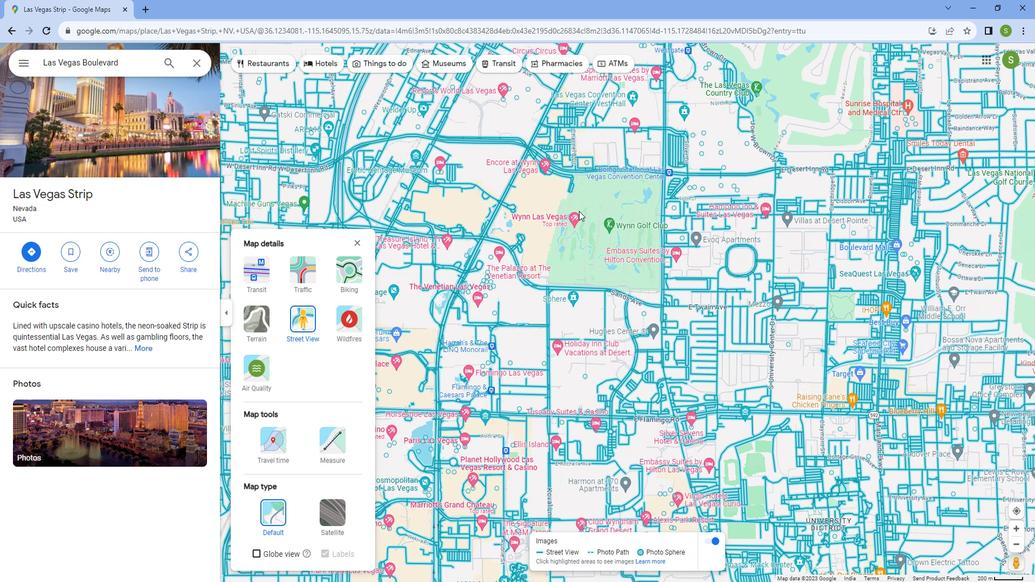 
Action: Mouse moved to (456, 222)
Screenshot: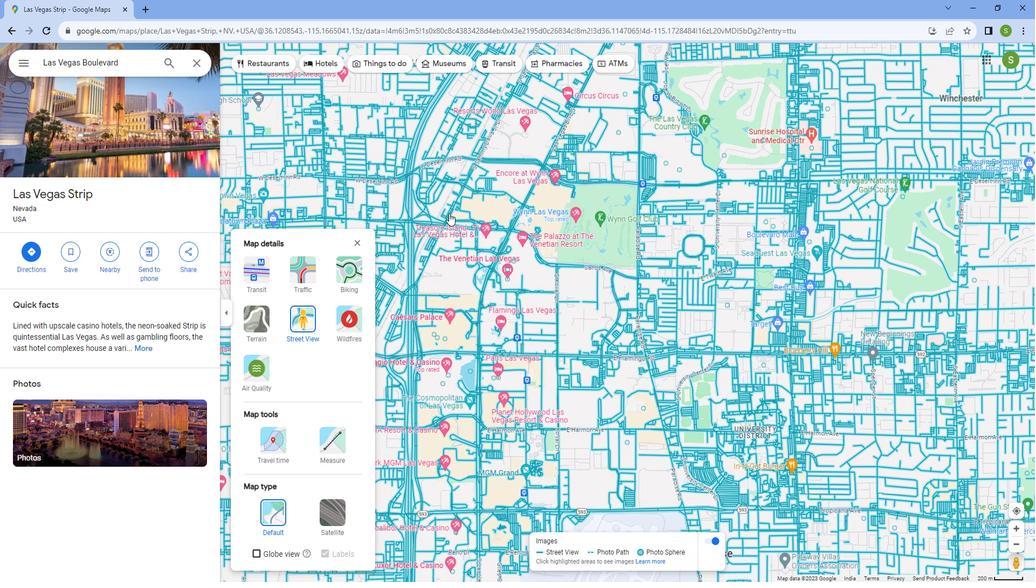 
Action: Mouse scrolled (456, 222) with delta (0, 0)
Screenshot: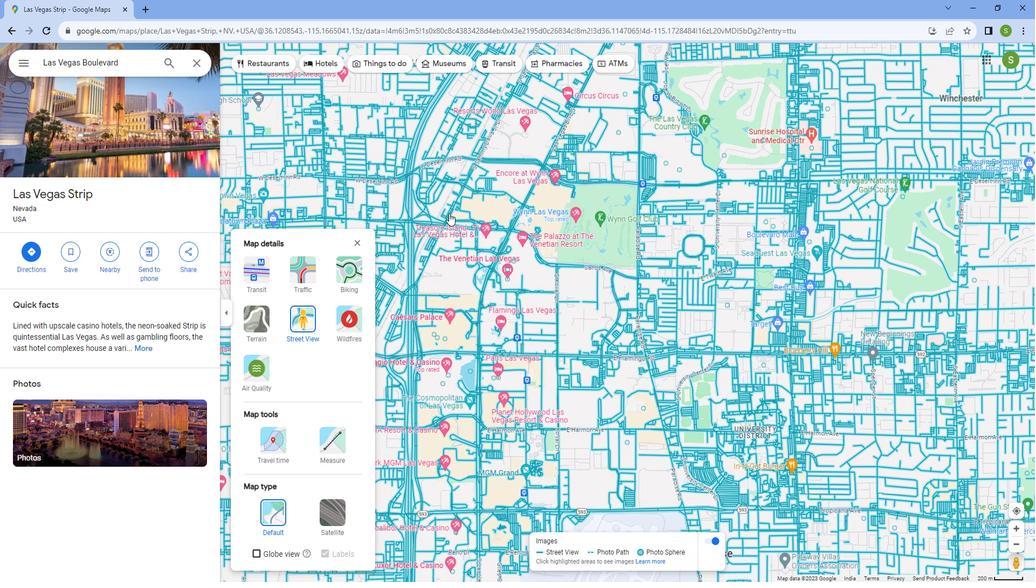 
Action: Mouse moved to (475, 183)
Screenshot: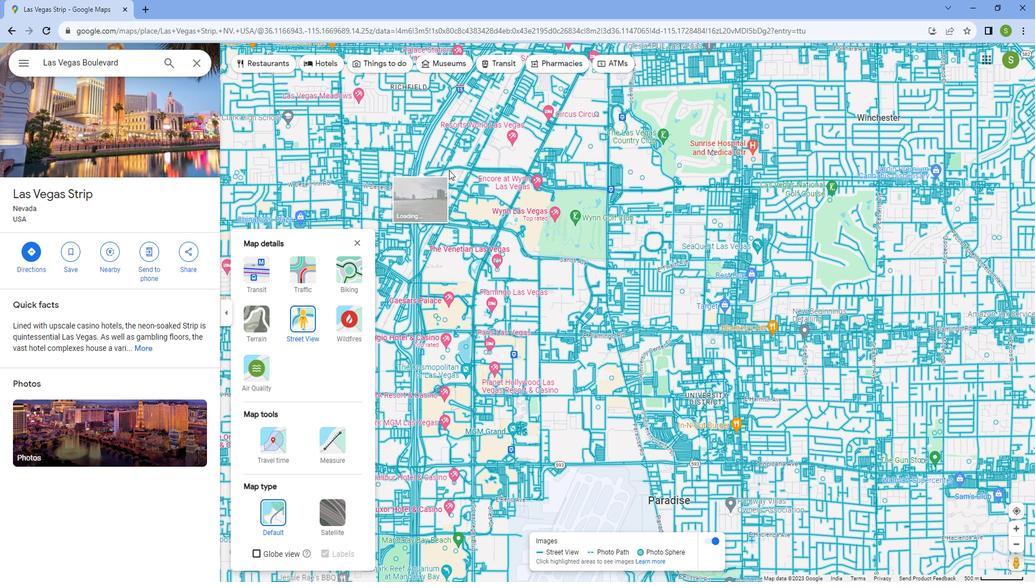 
Action: Mouse scrolled (475, 183) with delta (0, 0)
Screenshot: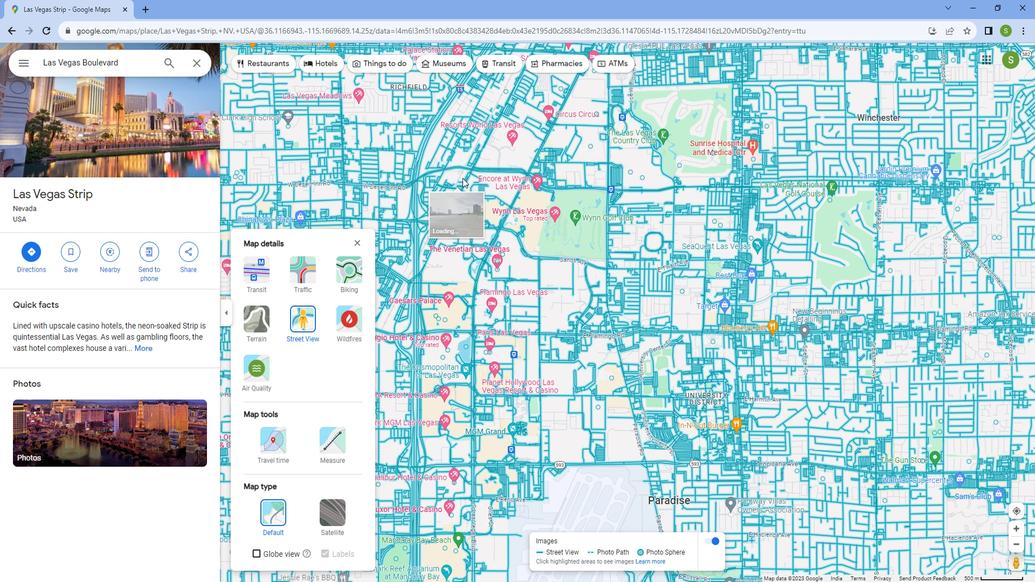 
Action: Mouse scrolled (475, 183) with delta (0, 0)
Screenshot: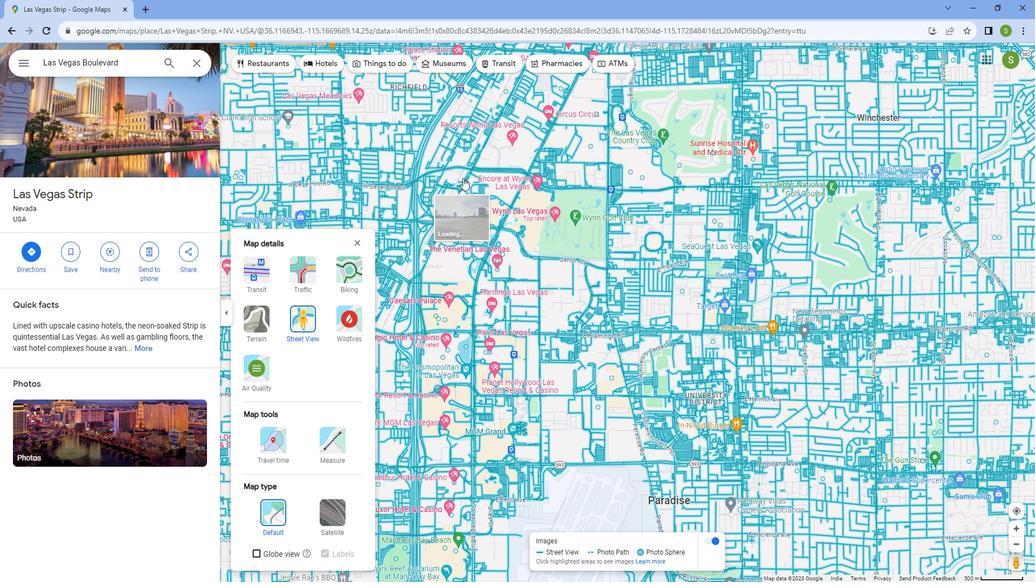 
Action: Mouse scrolled (475, 183) with delta (0, 0)
Screenshot: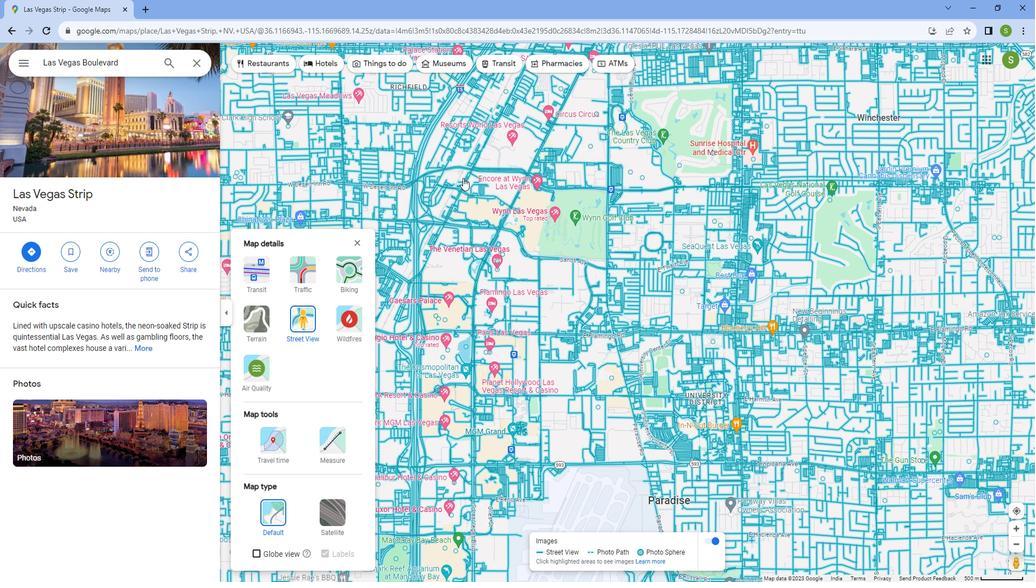 
Action: Mouse moved to (336, 178)
Screenshot: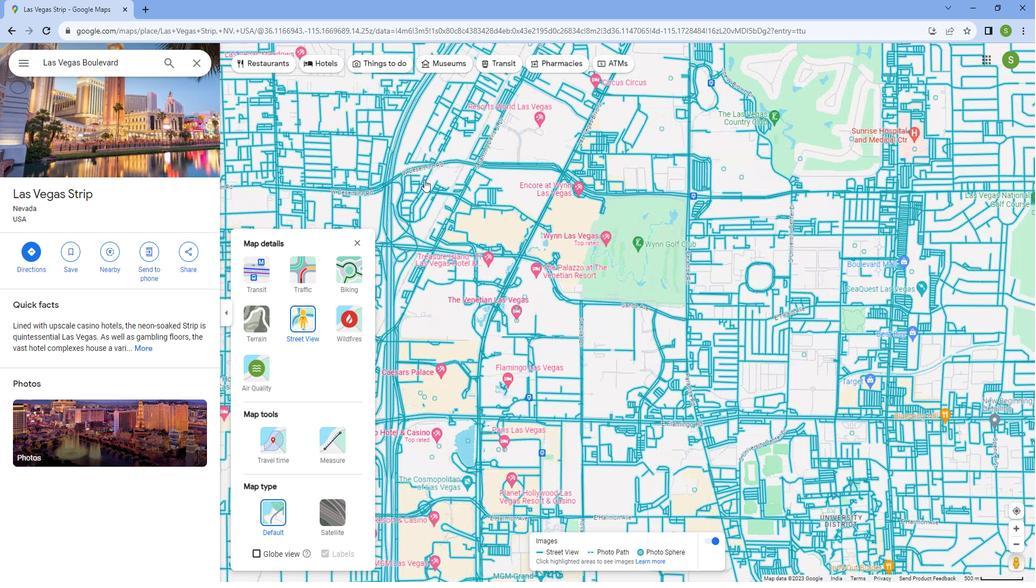 
Action: Mouse pressed left at (336, 178)
Screenshot: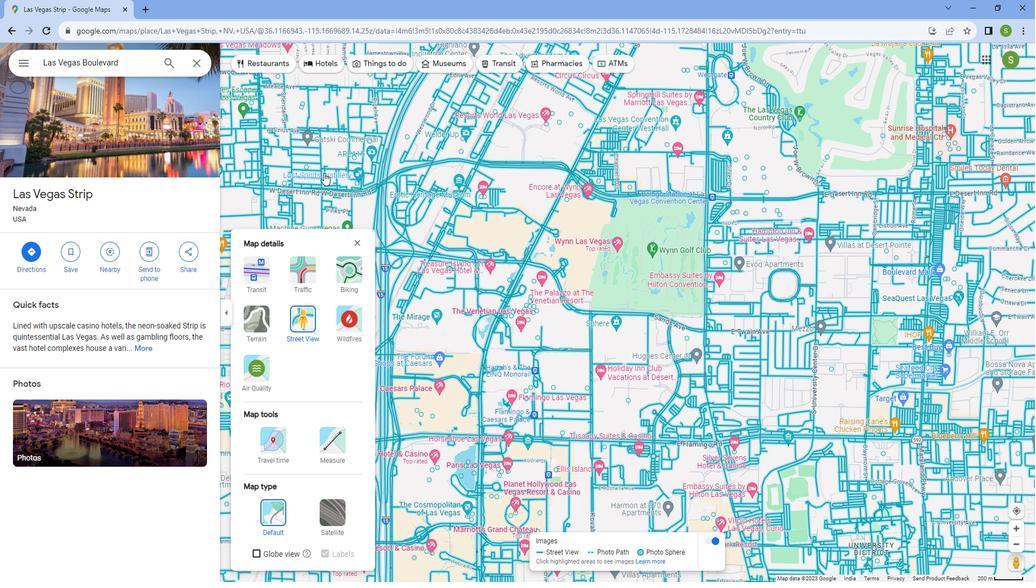 
Action: Mouse moved to (537, 289)
Screenshot: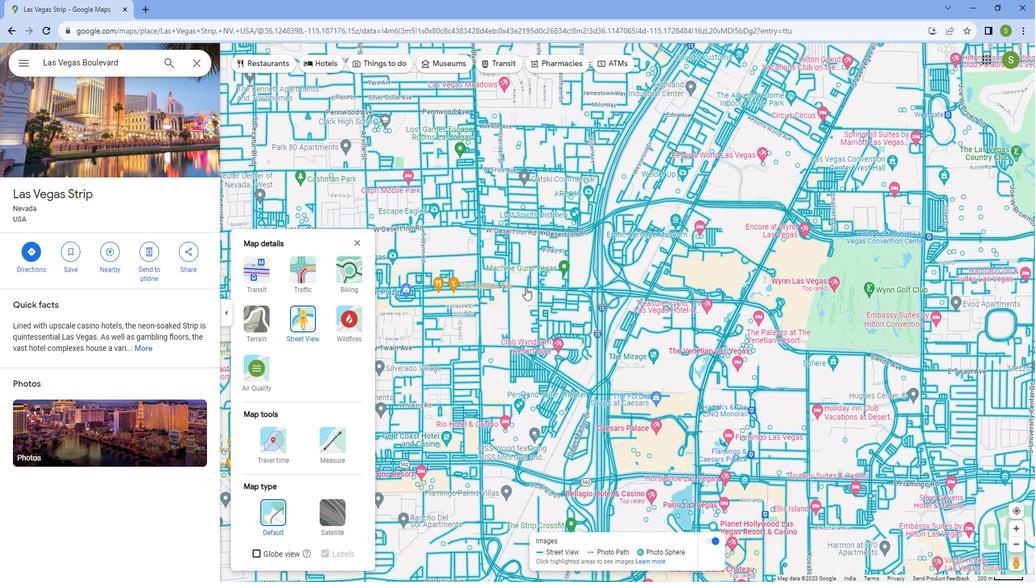 
Action: Mouse pressed left at (537, 289)
Screenshot: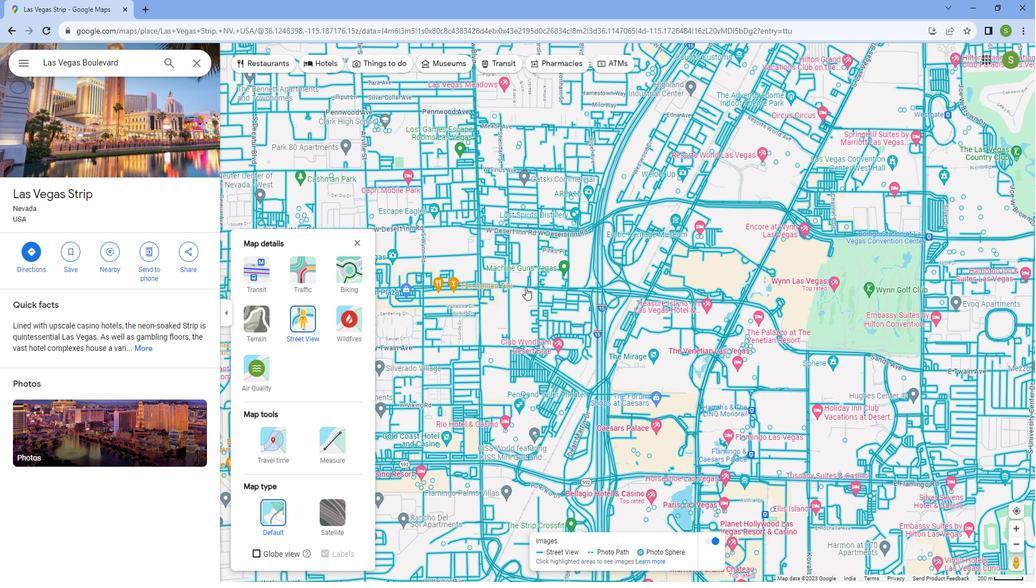 
Action: Mouse pressed left at (537, 289)
Screenshot: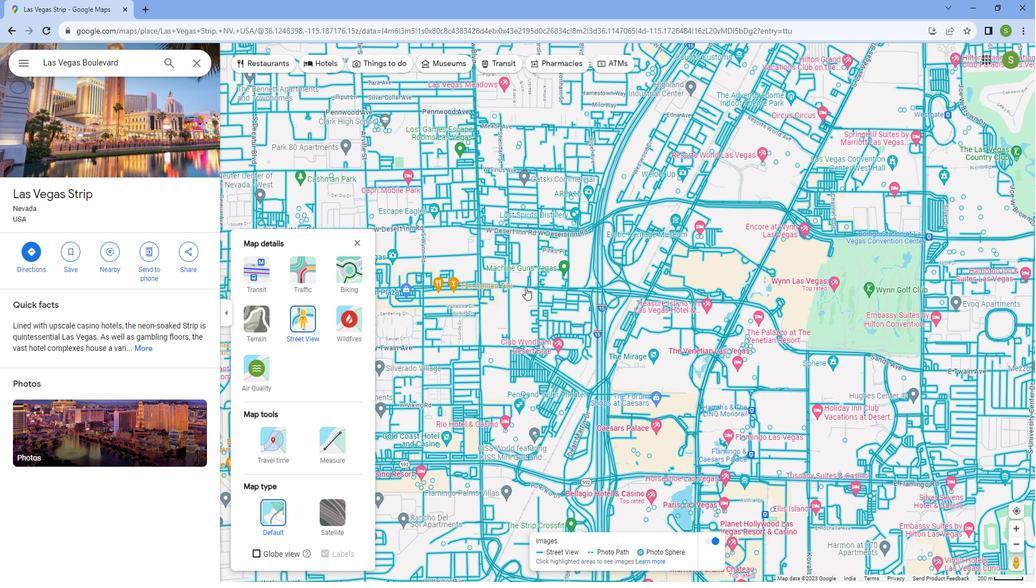 
Action: Mouse moved to (383, 351)
Screenshot: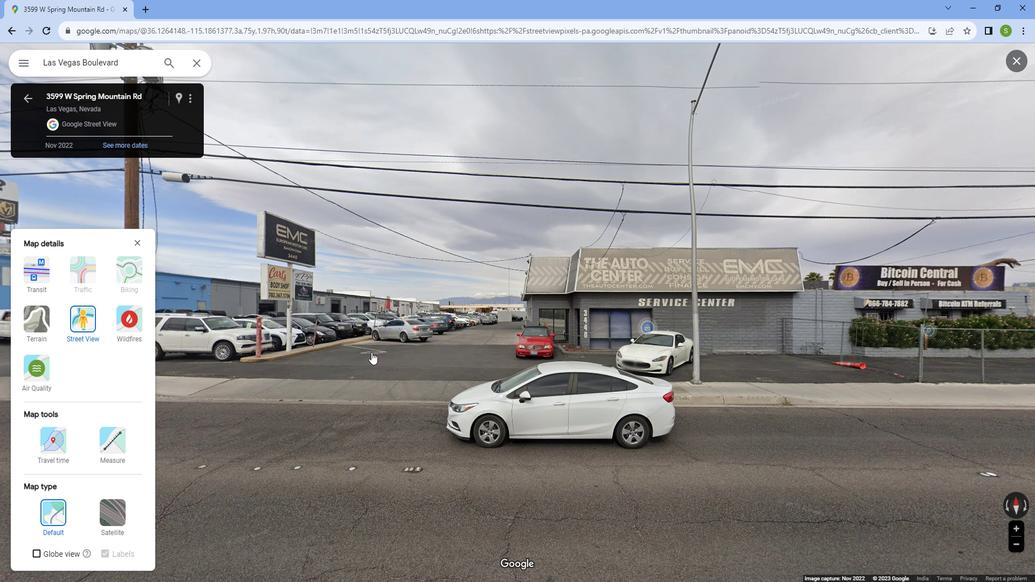 
Action: Mouse pressed left at (383, 351)
Screenshot: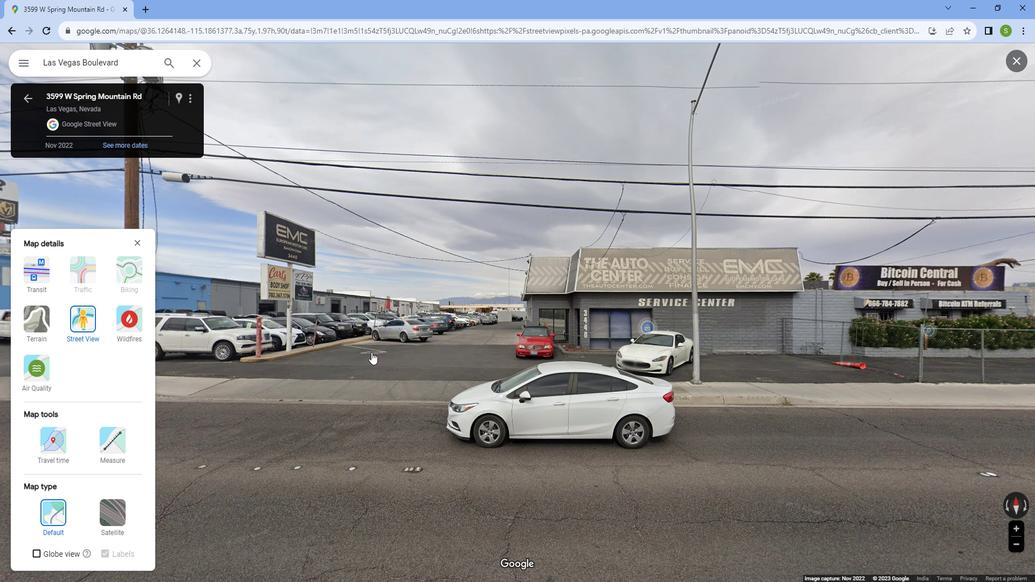 
Action: Mouse moved to (405, 321)
Screenshot: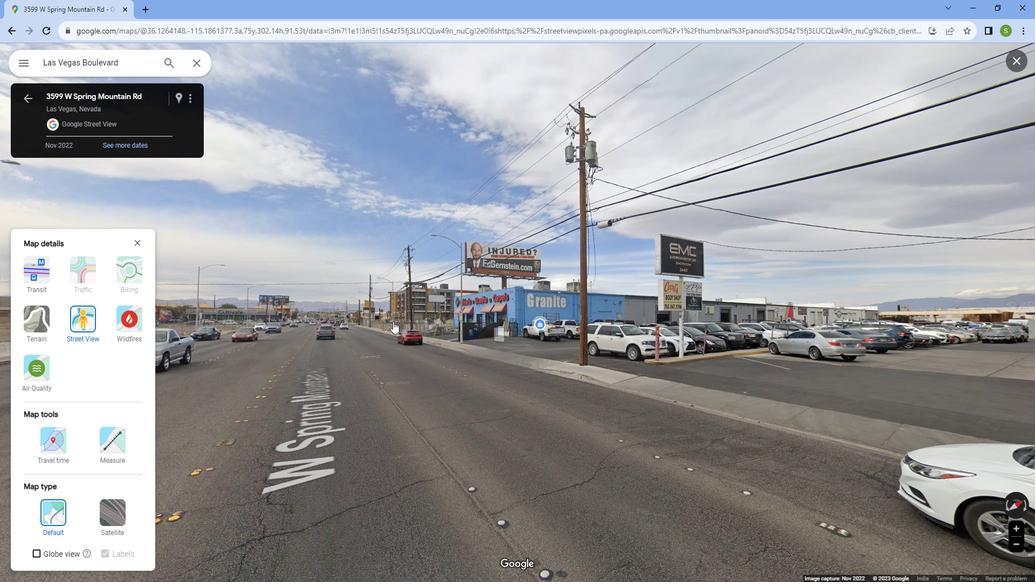 
Action: Mouse pressed left at (405, 321)
Screenshot: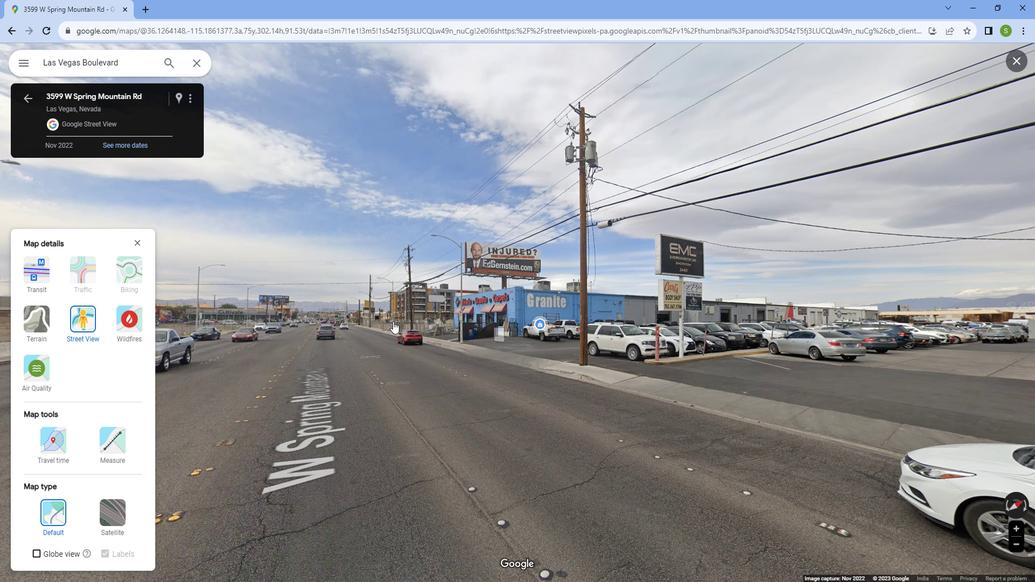 
Action: Mouse moved to (627, 370)
Screenshot: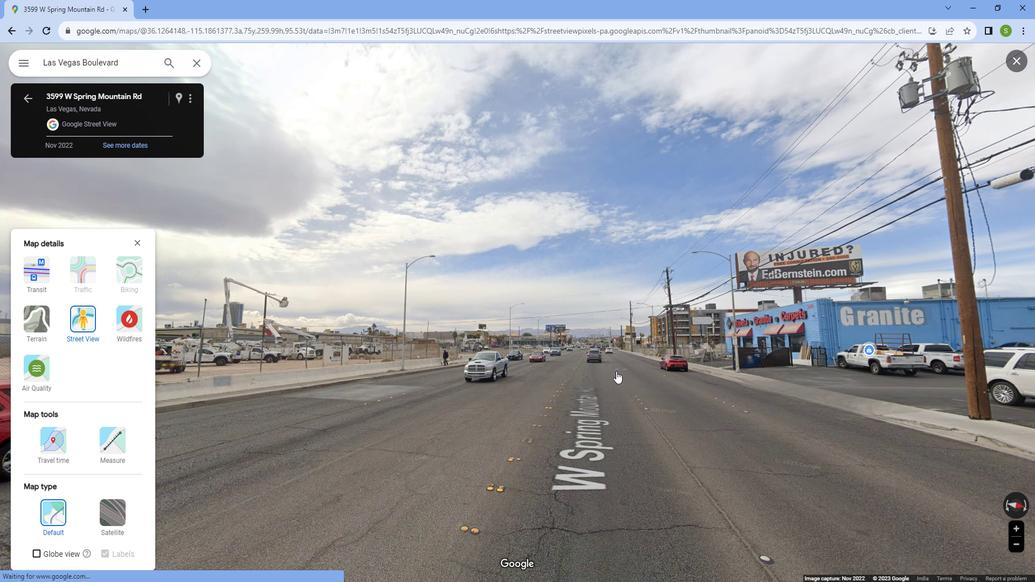 
Action: Mouse pressed left at (627, 370)
Screenshot: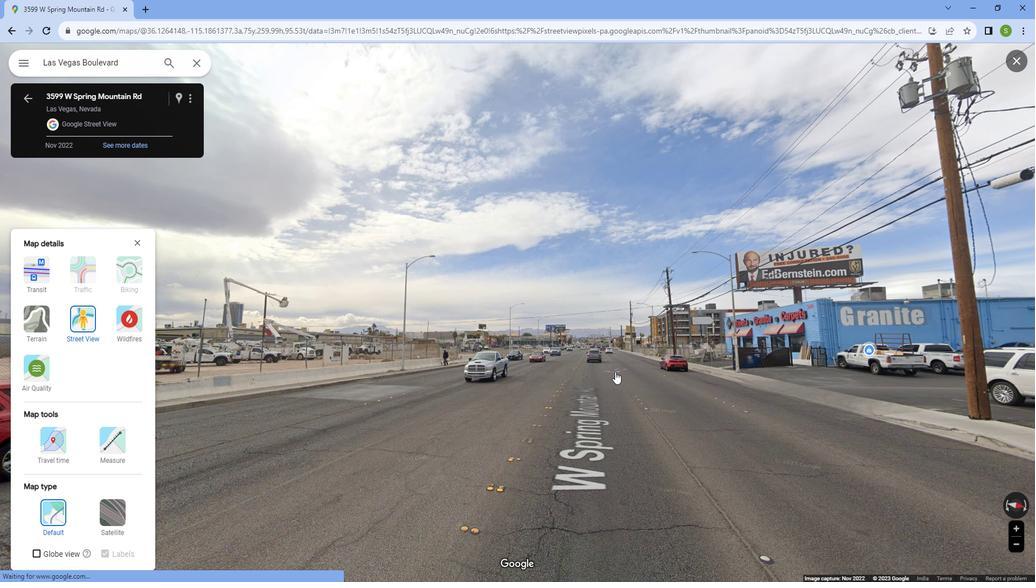 
Action: Mouse pressed left at (627, 370)
Screenshot: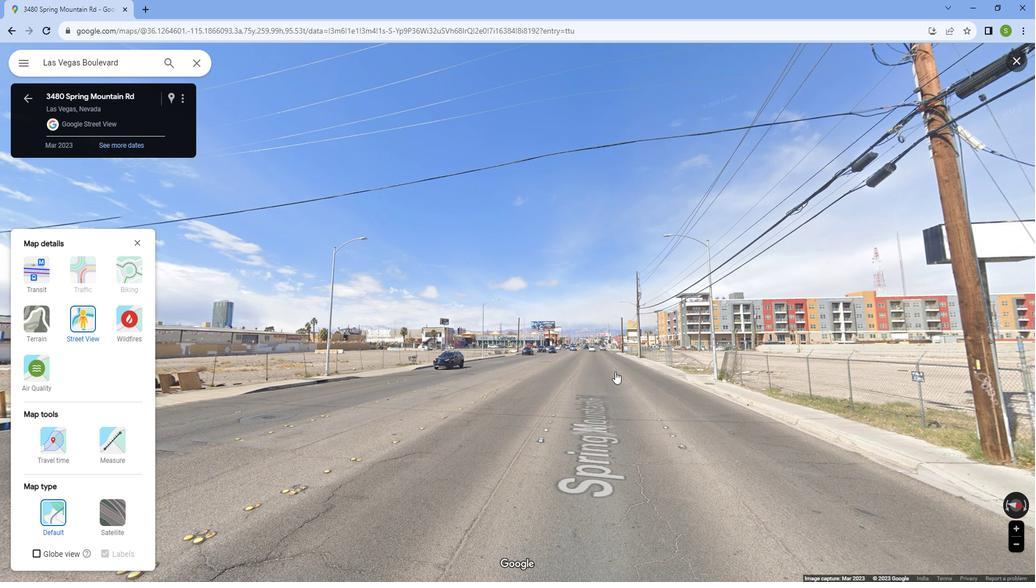 
Action: Mouse moved to (626, 370)
Screenshot: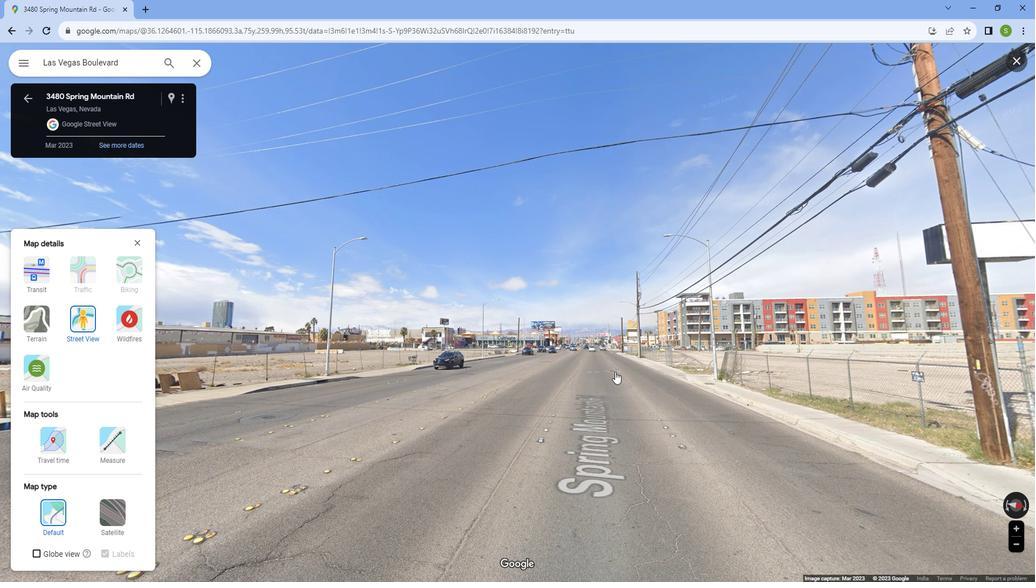 
Action: Mouse pressed left at (626, 370)
Screenshot: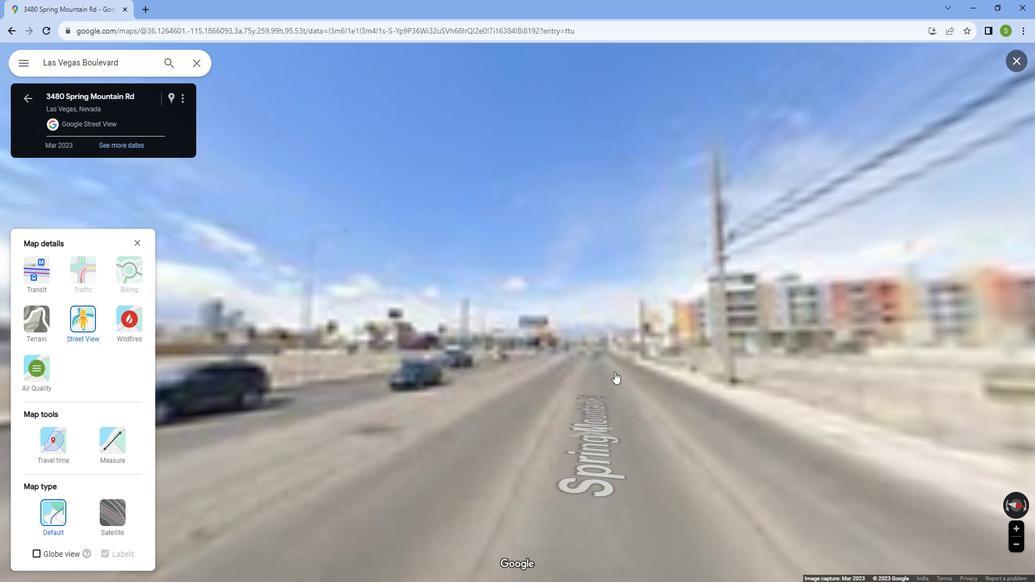 
Action: Mouse pressed left at (626, 370)
Screenshot: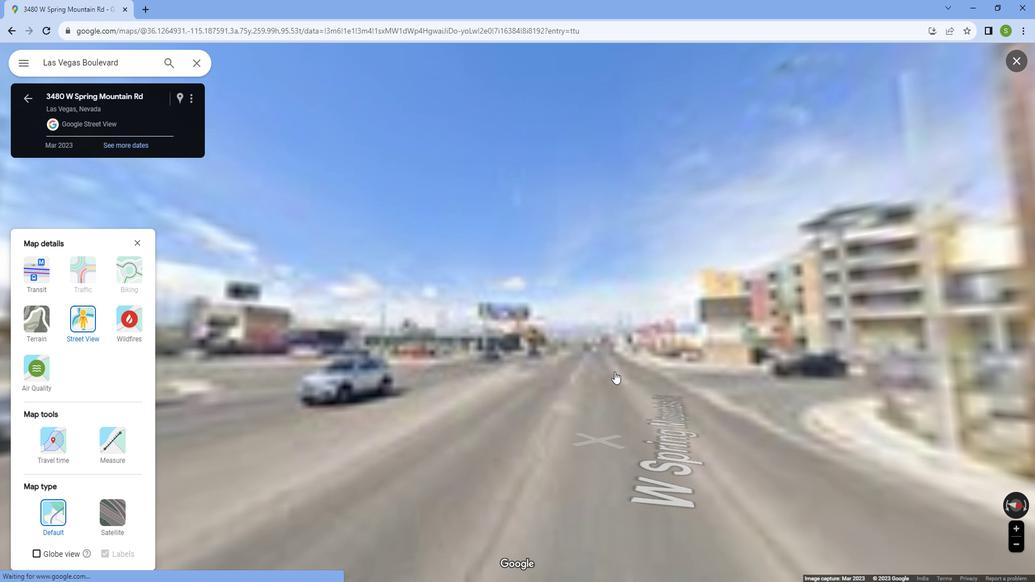 
Action: Mouse pressed left at (626, 370)
Screenshot: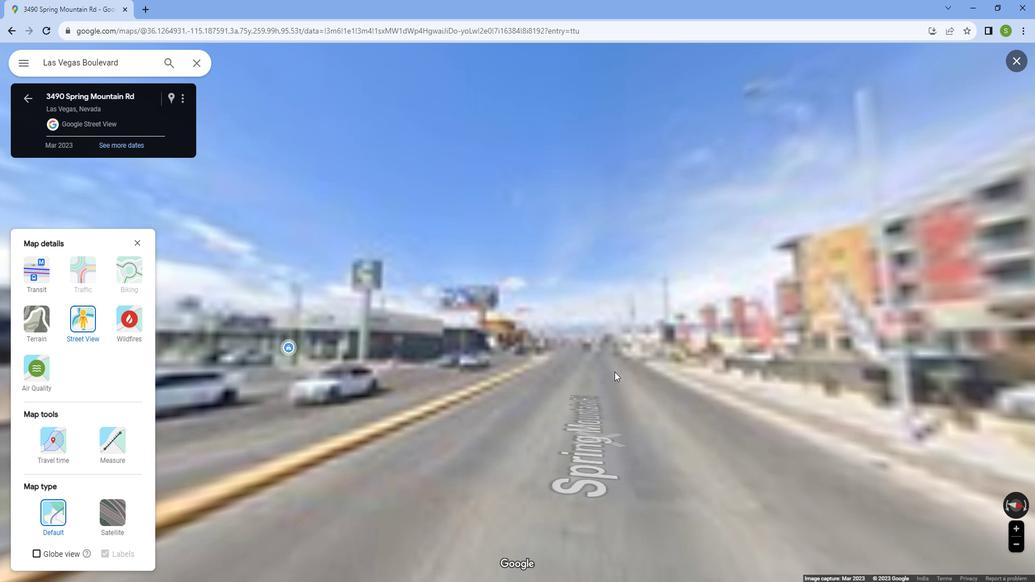 
Action: Mouse pressed left at (626, 370)
Screenshot: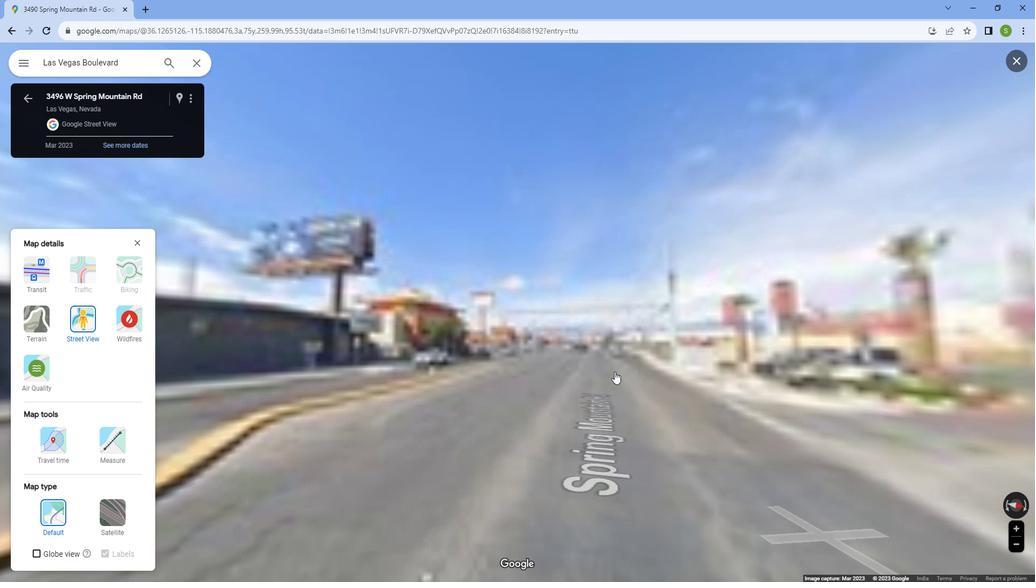 
Action: Mouse pressed left at (626, 370)
Screenshot: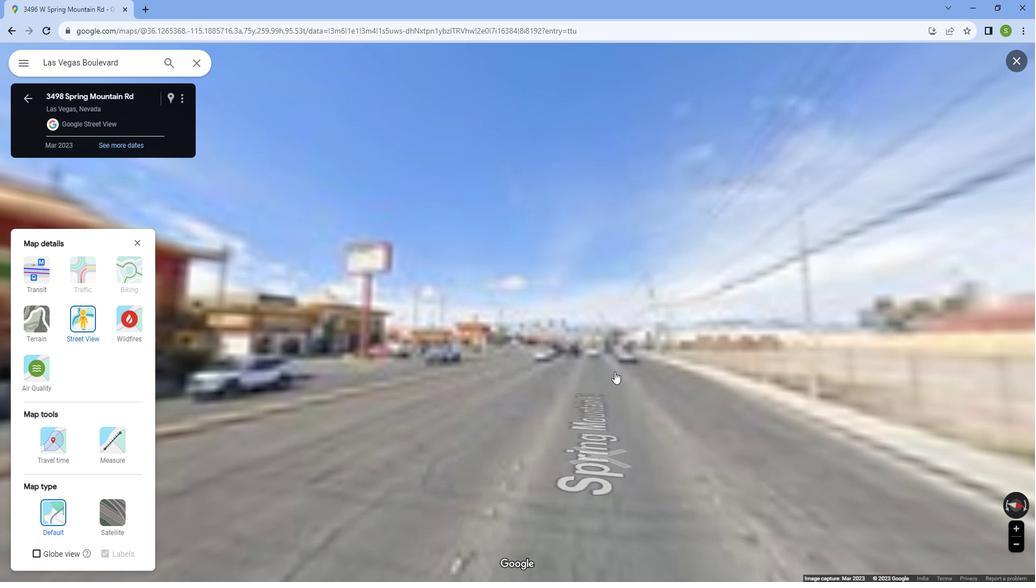 
Action: Mouse pressed left at (626, 370)
Screenshot: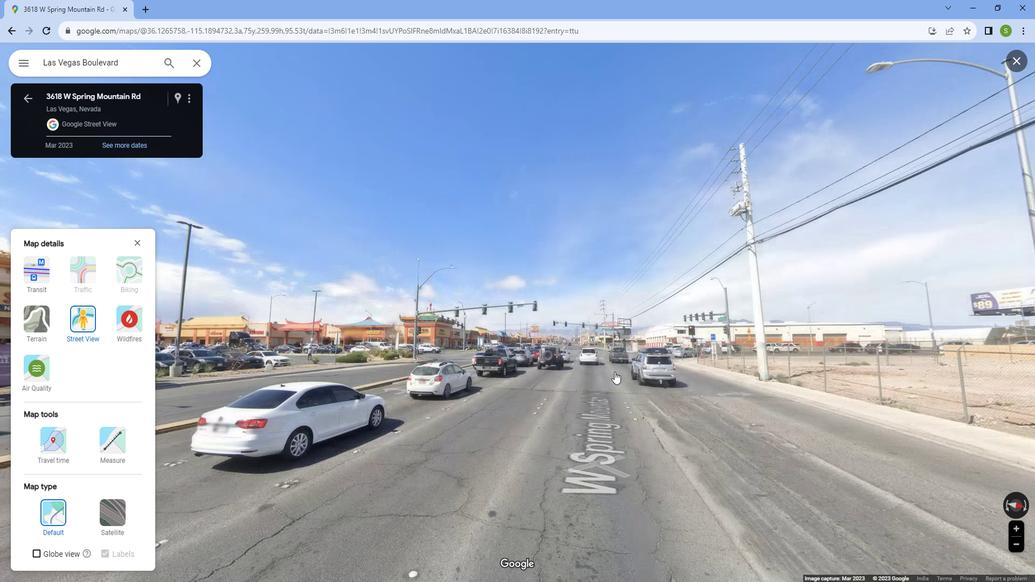 
Action: Mouse pressed left at (626, 370)
Screenshot: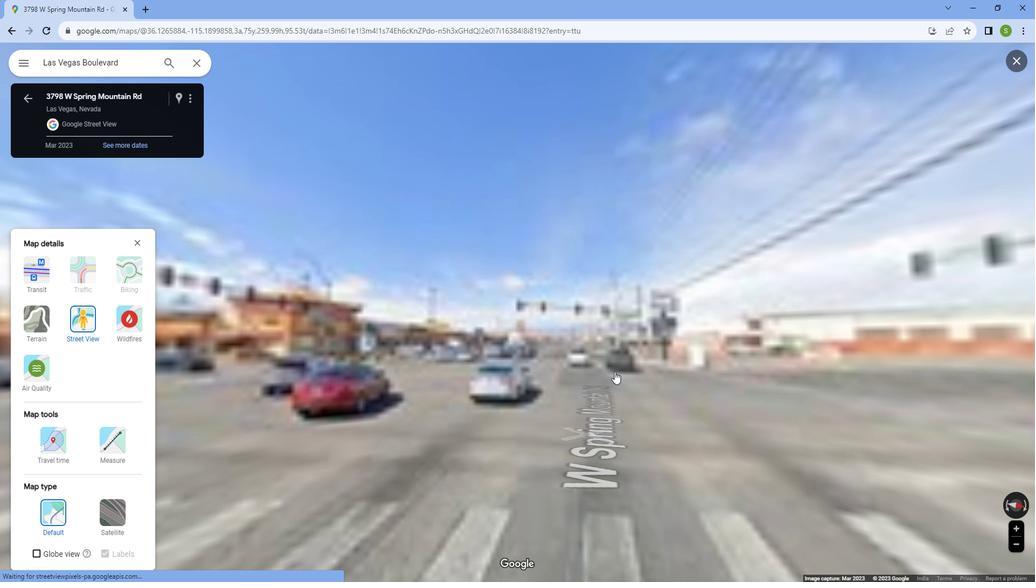 
Action: Mouse moved to (576, 371)
Screenshot: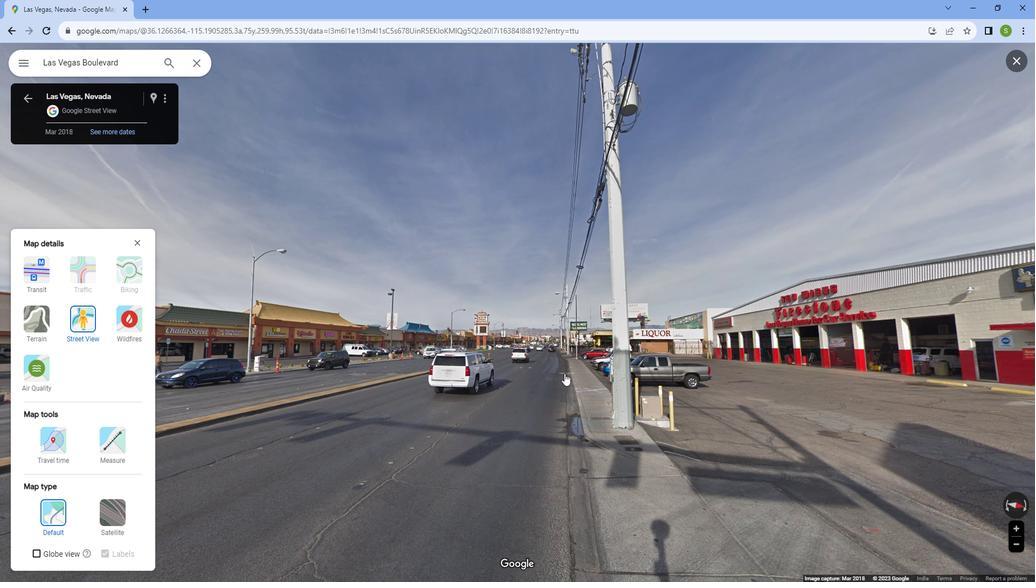 
Action: Mouse pressed left at (576, 371)
Screenshot: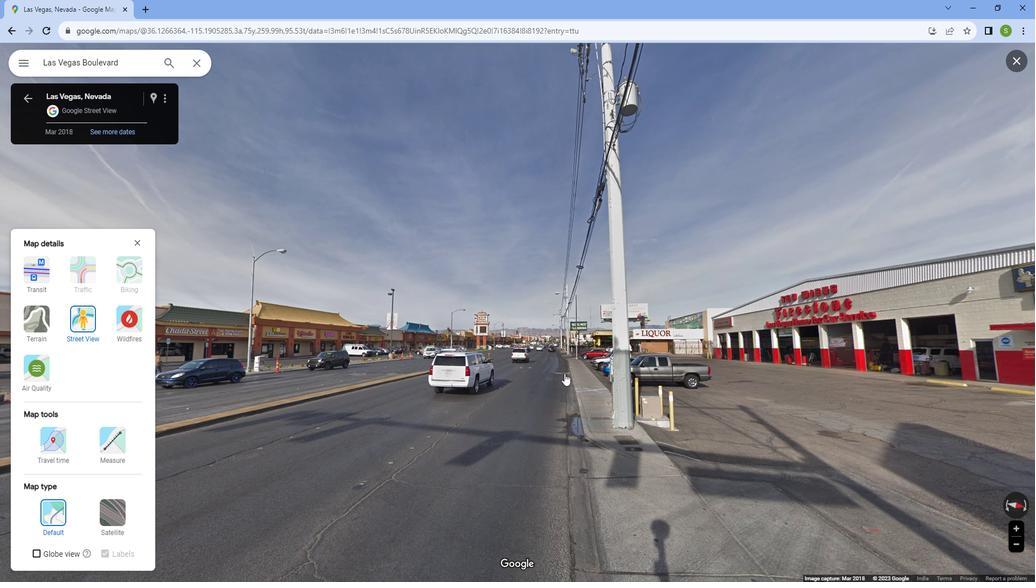 
Action: Mouse pressed left at (576, 371)
Screenshot: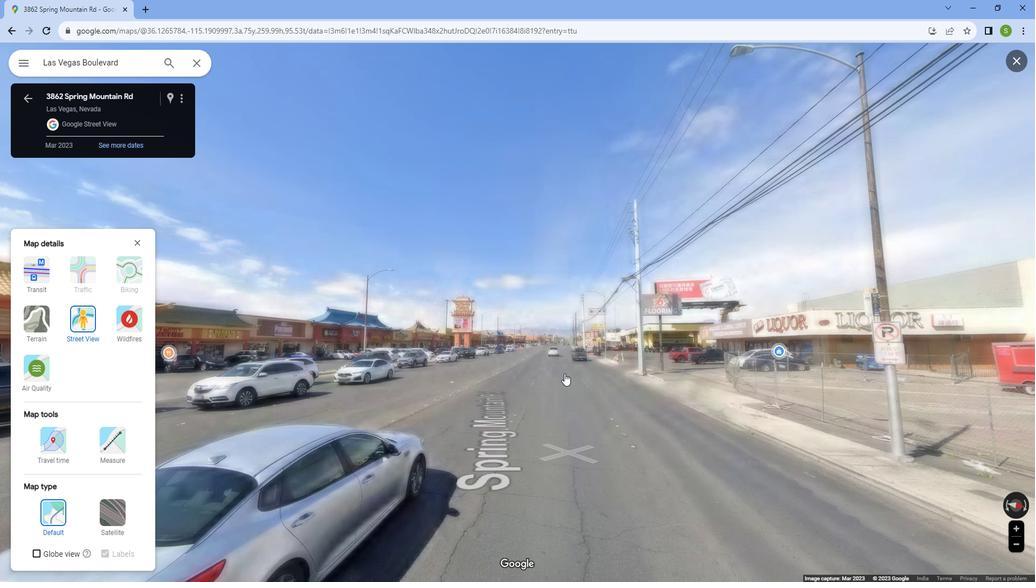
Action: Mouse pressed left at (576, 371)
Screenshot: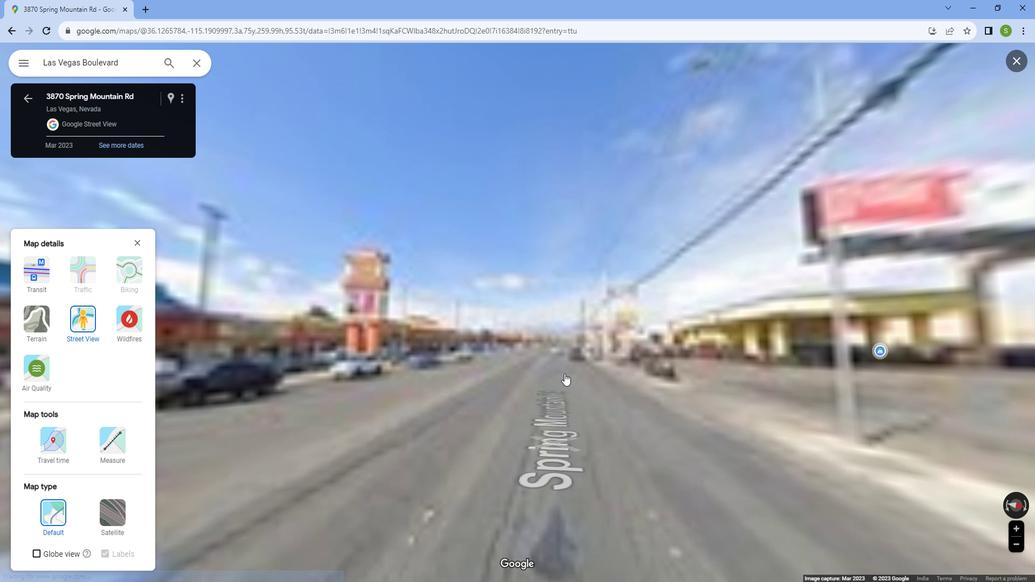 
Action: Mouse moved to (576, 372)
Screenshot: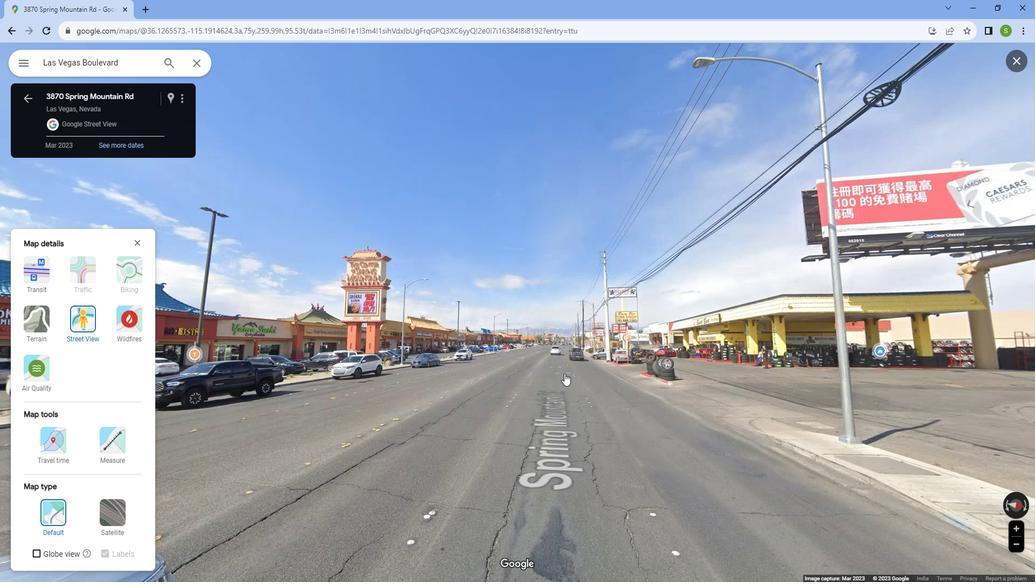 
